 Task: Use LinkedIn's search filters to find people with the following criteria: 1st connections, located in Yushu, Qinghai, China, talking about #Analytics, working at Envestnet, with the title 'Marketing Communications', offering 'Content Strategy' services, studied at 'Maharishi Dayanand Saraswati University', and in the 'Electrical Equipment Manufacturing' industry.
Action: Mouse moved to (625, 95)
Screenshot: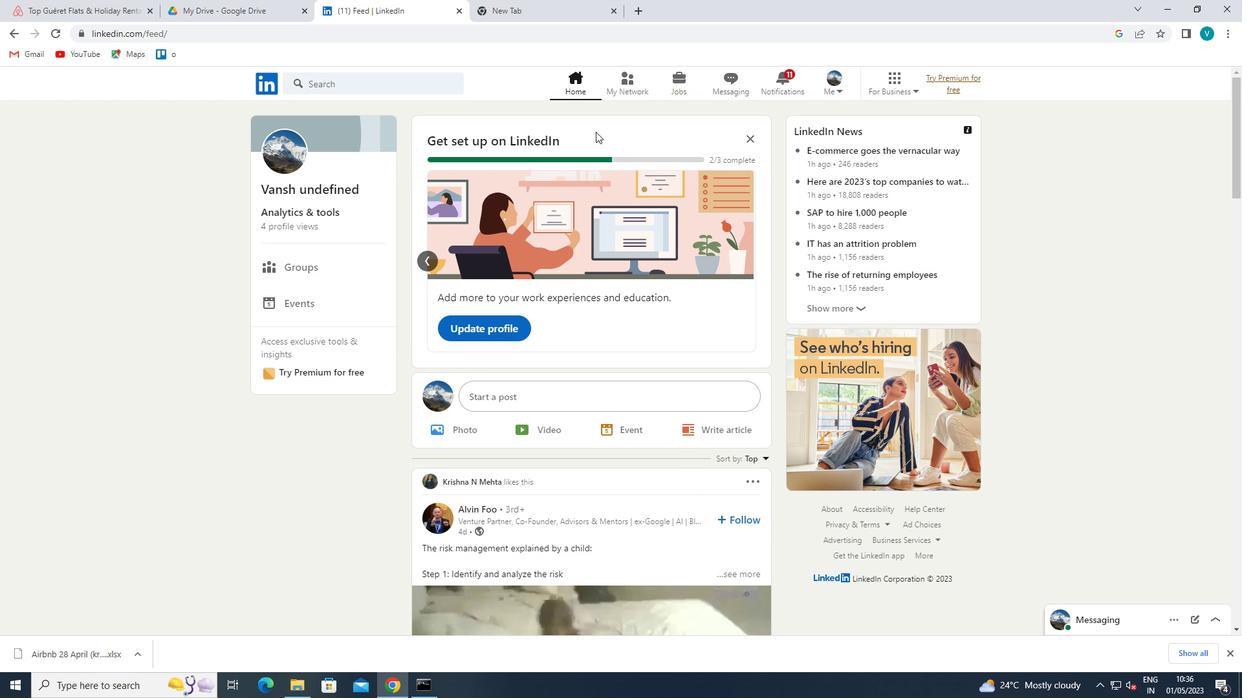
Action: Mouse pressed left at (625, 95)
Screenshot: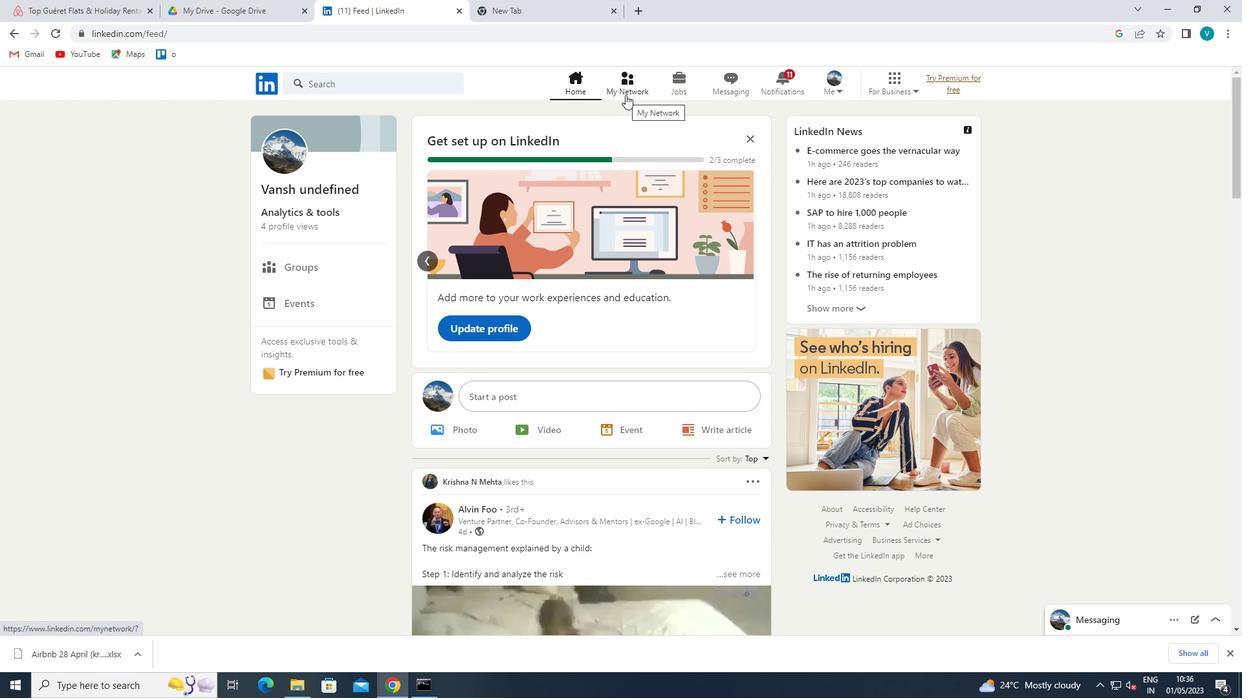 
Action: Mouse moved to (351, 151)
Screenshot: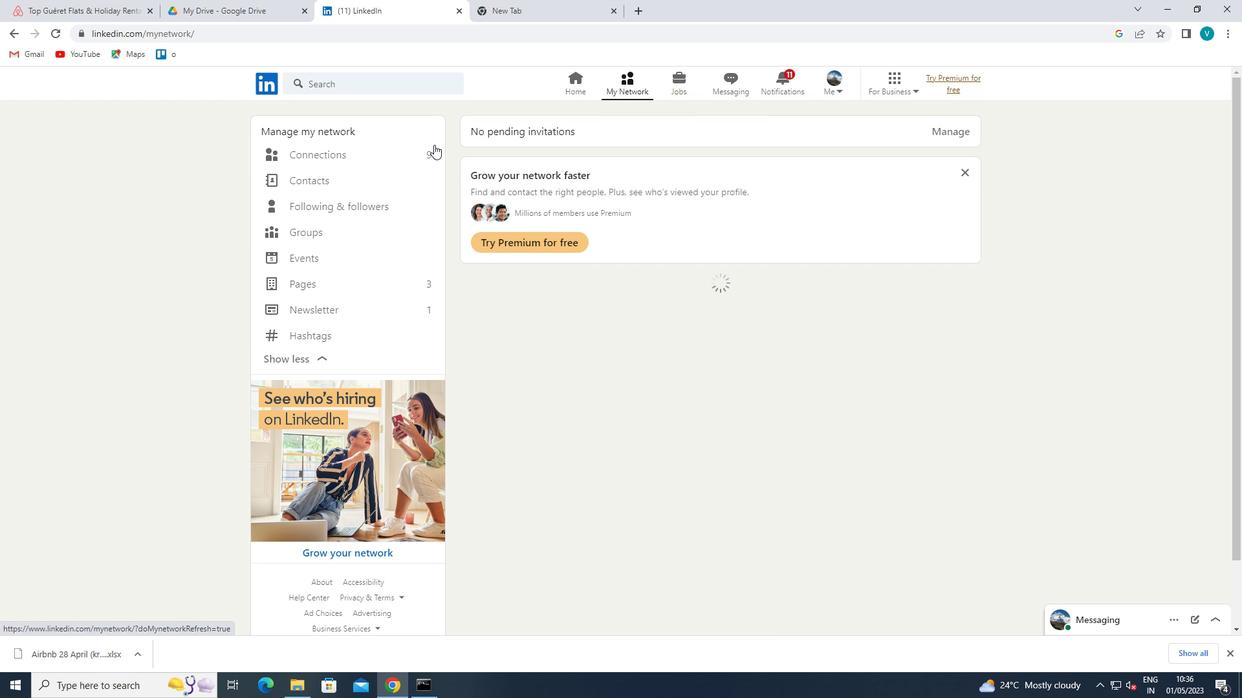 
Action: Mouse pressed left at (351, 151)
Screenshot: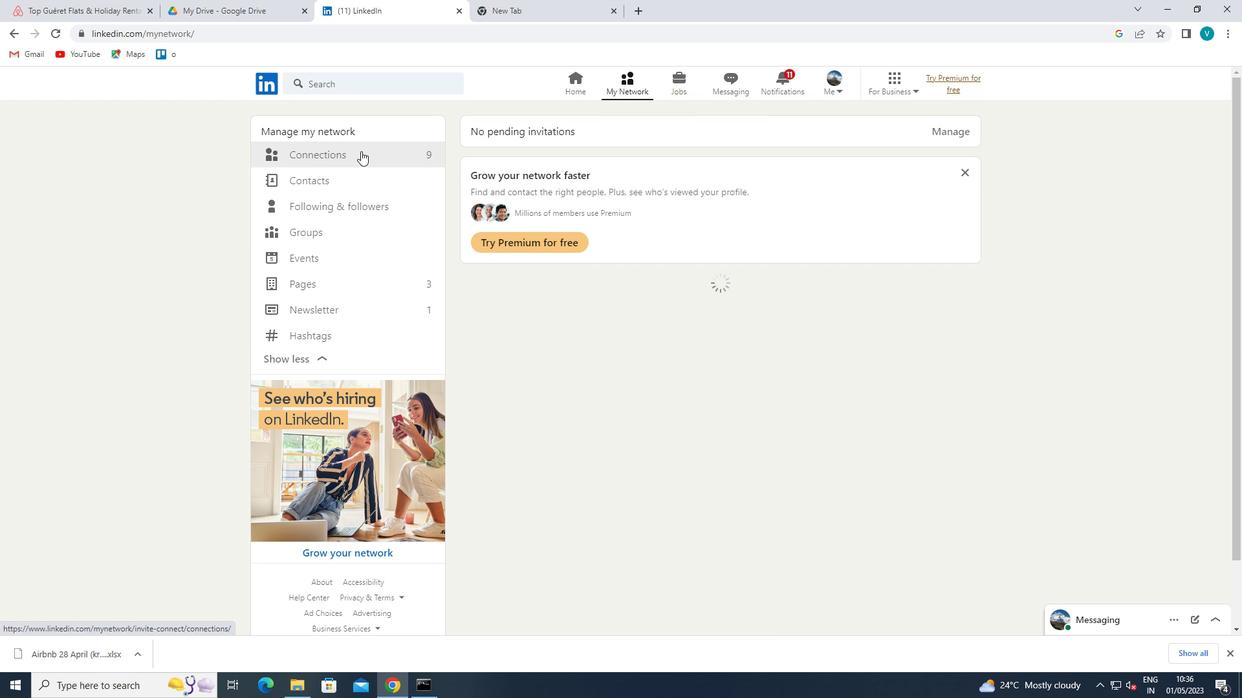 
Action: Mouse moved to (730, 161)
Screenshot: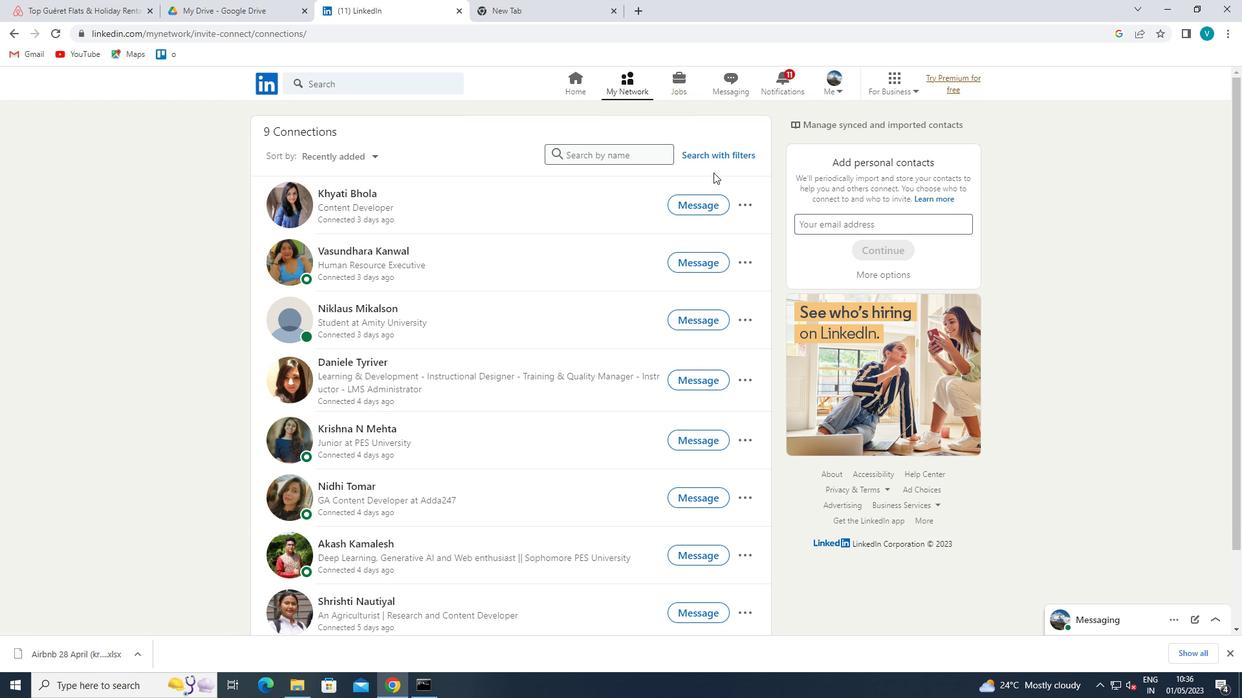 
Action: Mouse pressed left at (730, 161)
Screenshot: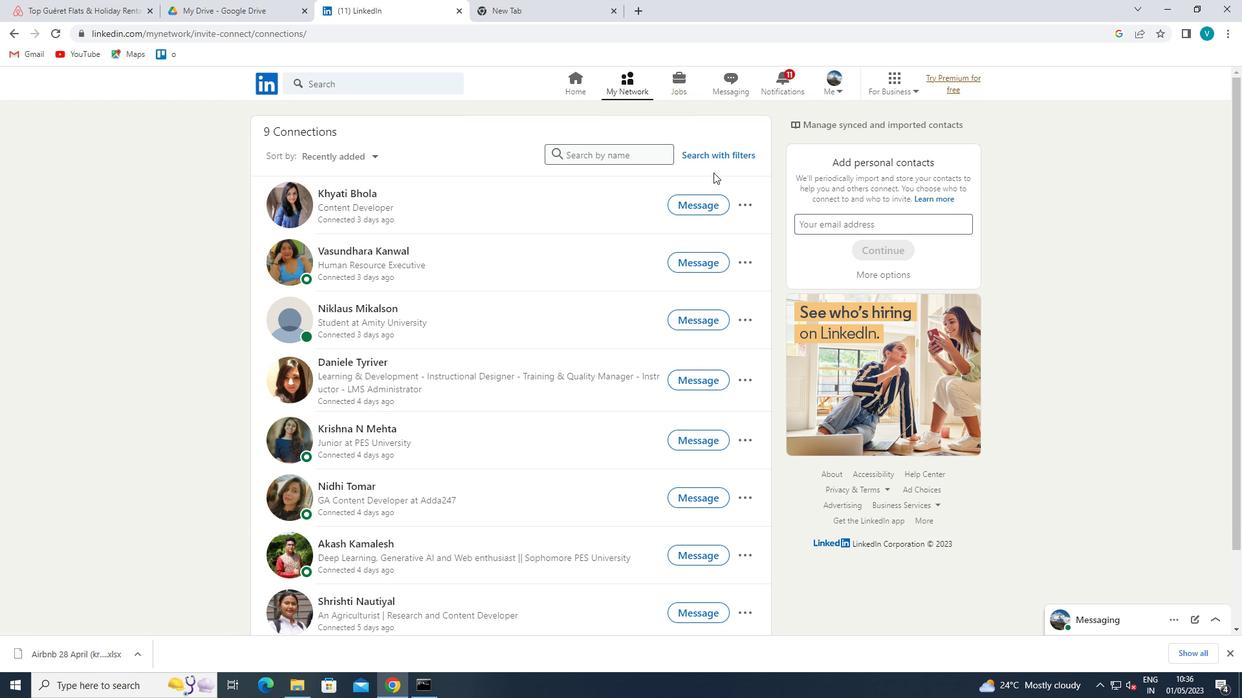 
Action: Mouse moved to (600, 115)
Screenshot: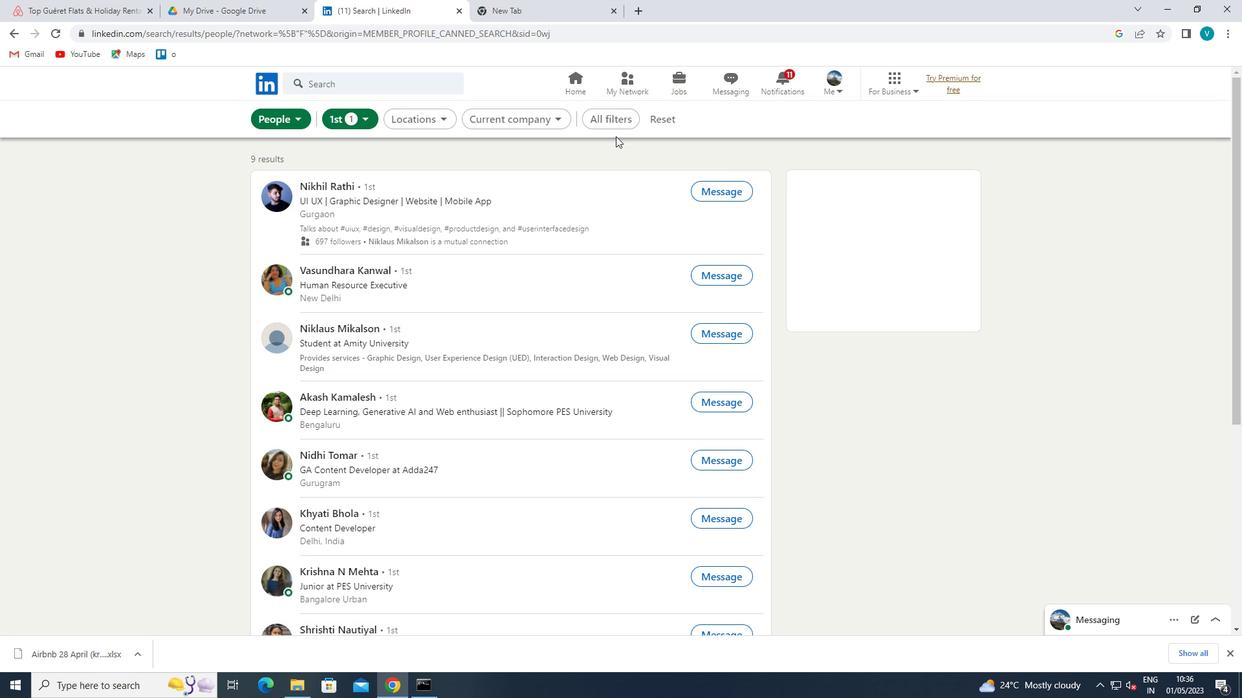 
Action: Mouse pressed left at (600, 115)
Screenshot: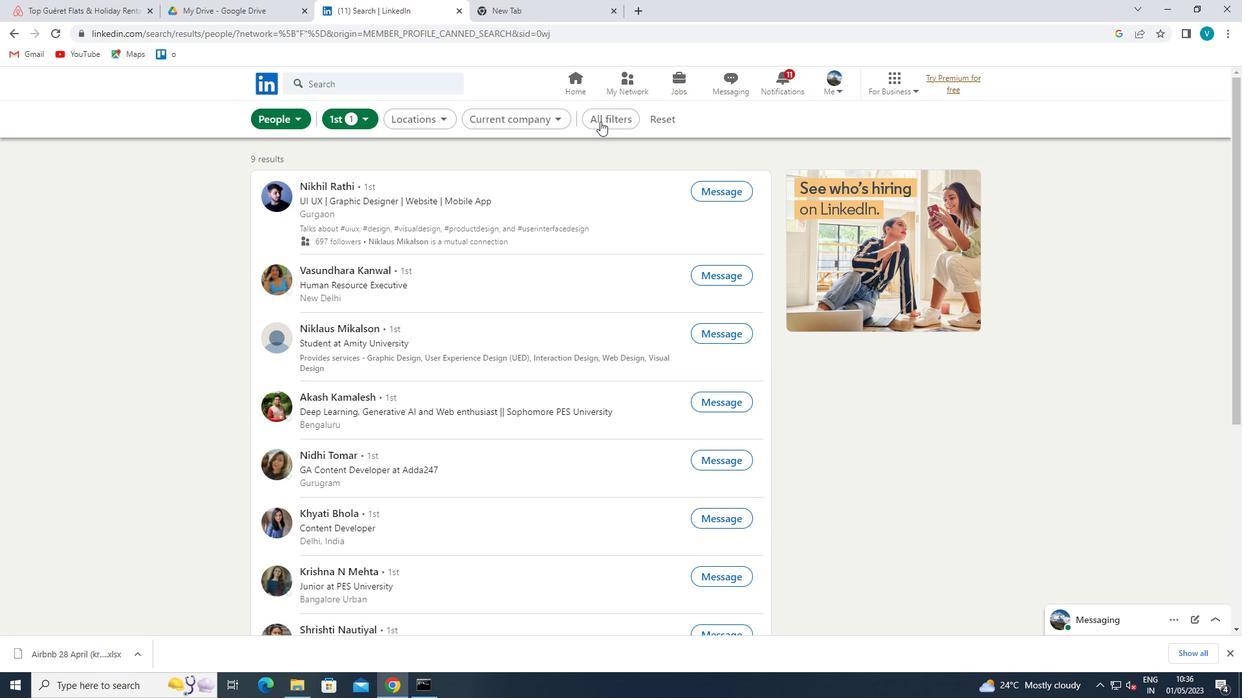 
Action: Mouse moved to (1085, 504)
Screenshot: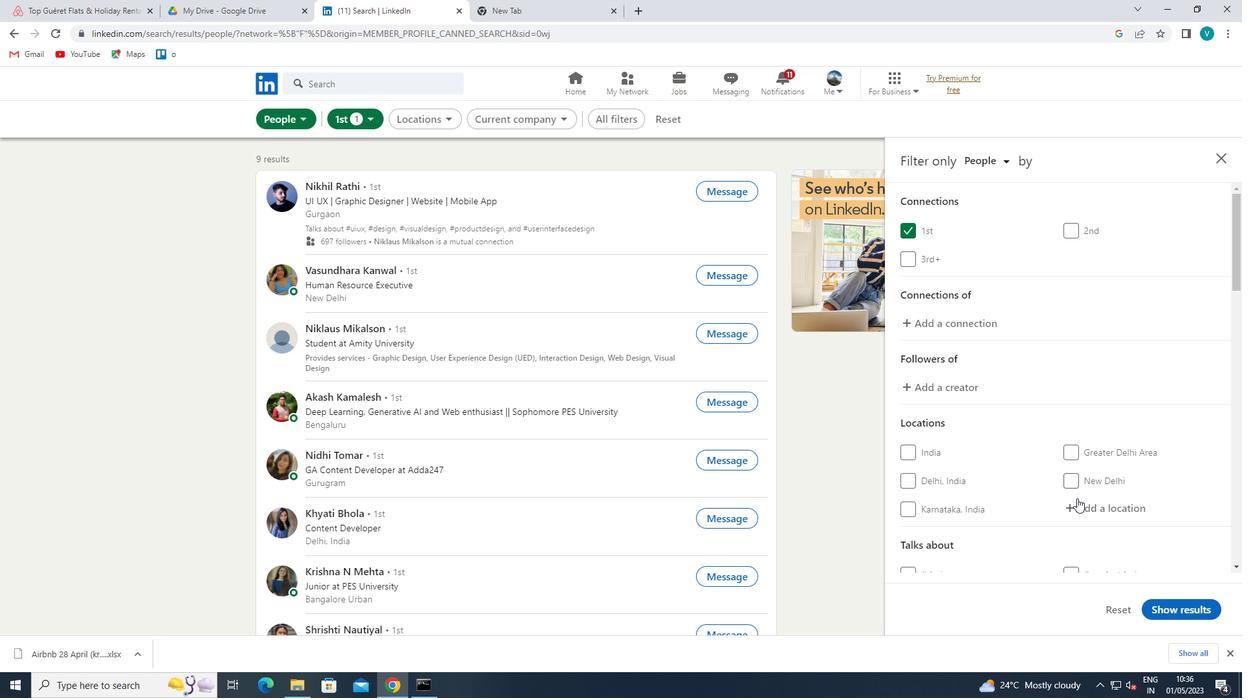 
Action: Mouse pressed left at (1085, 504)
Screenshot: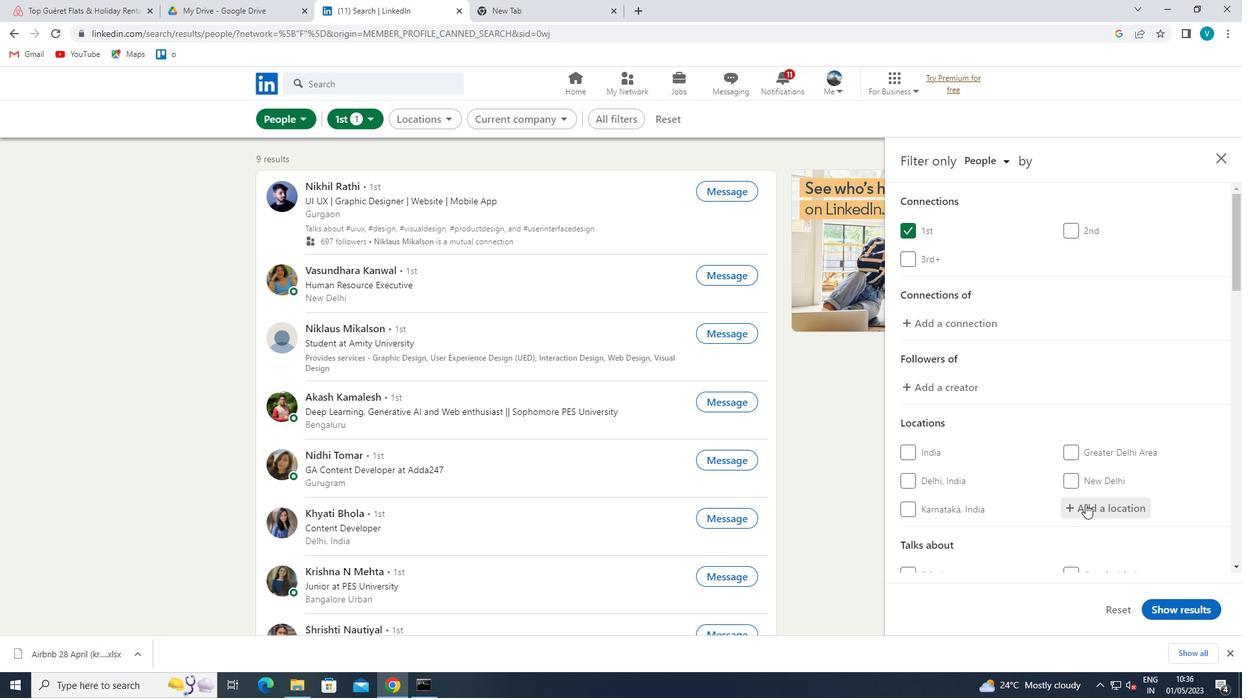 
Action: Mouse moved to (875, 446)
Screenshot: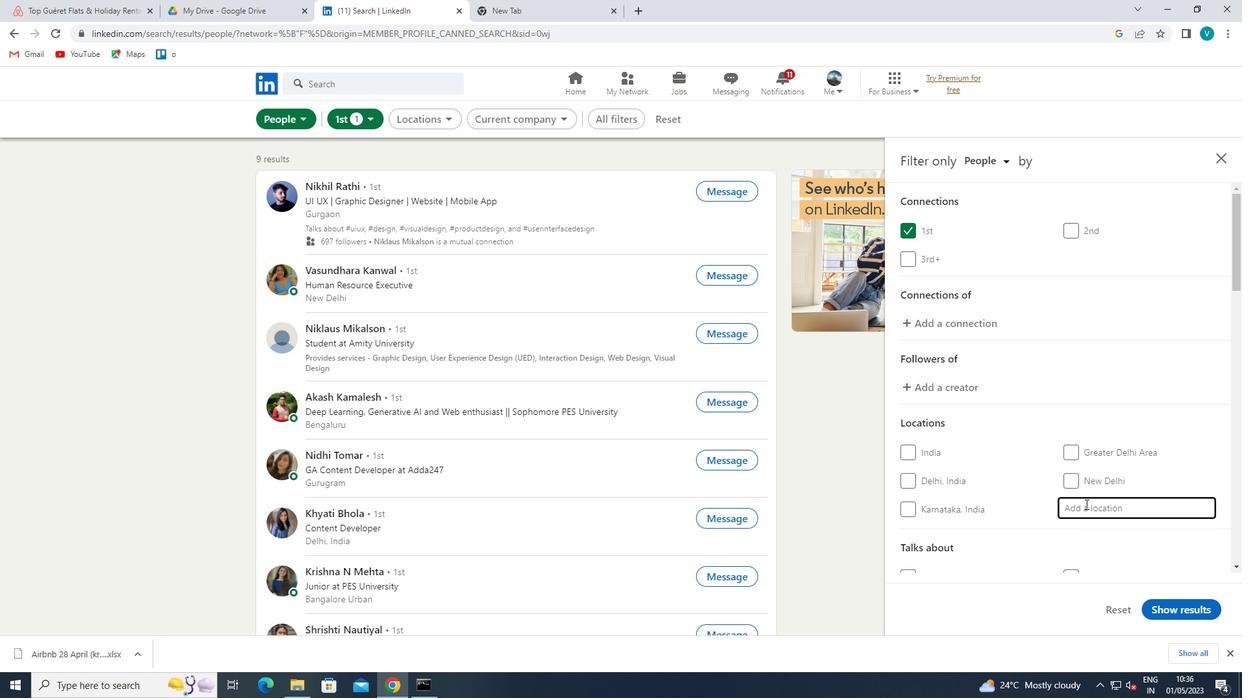 
Action: Key pressed <Key.shift>
Screenshot: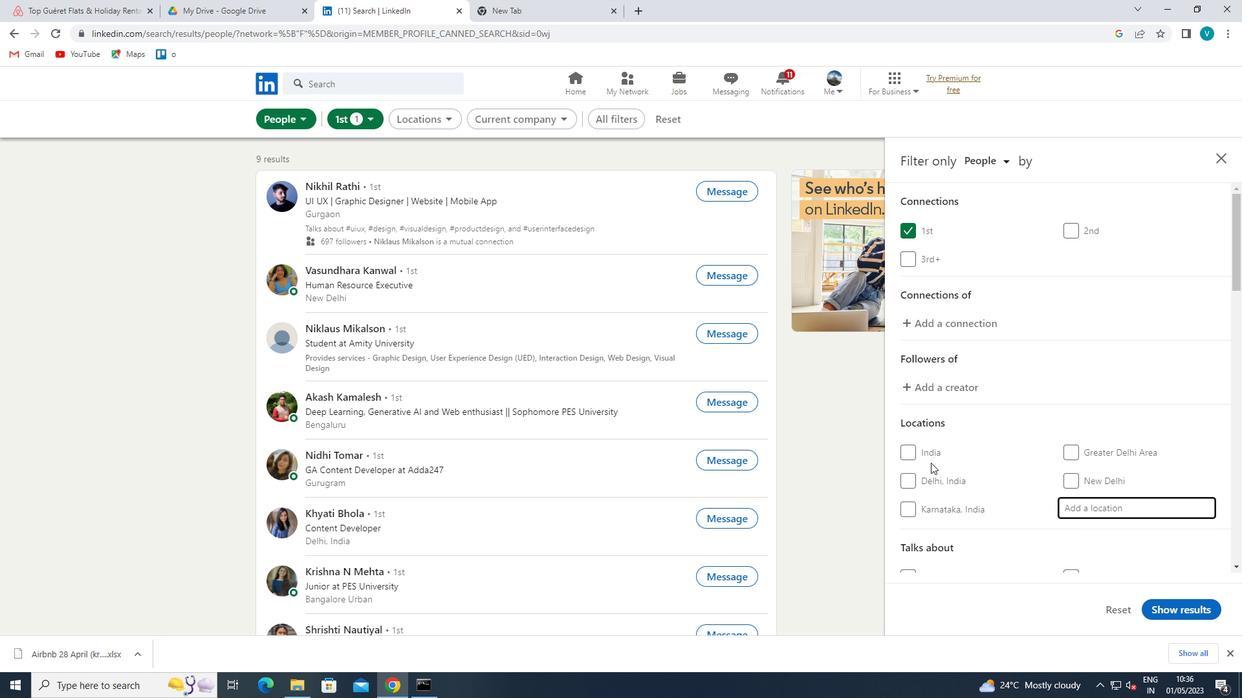 
Action: Mouse moved to (874, 446)
Screenshot: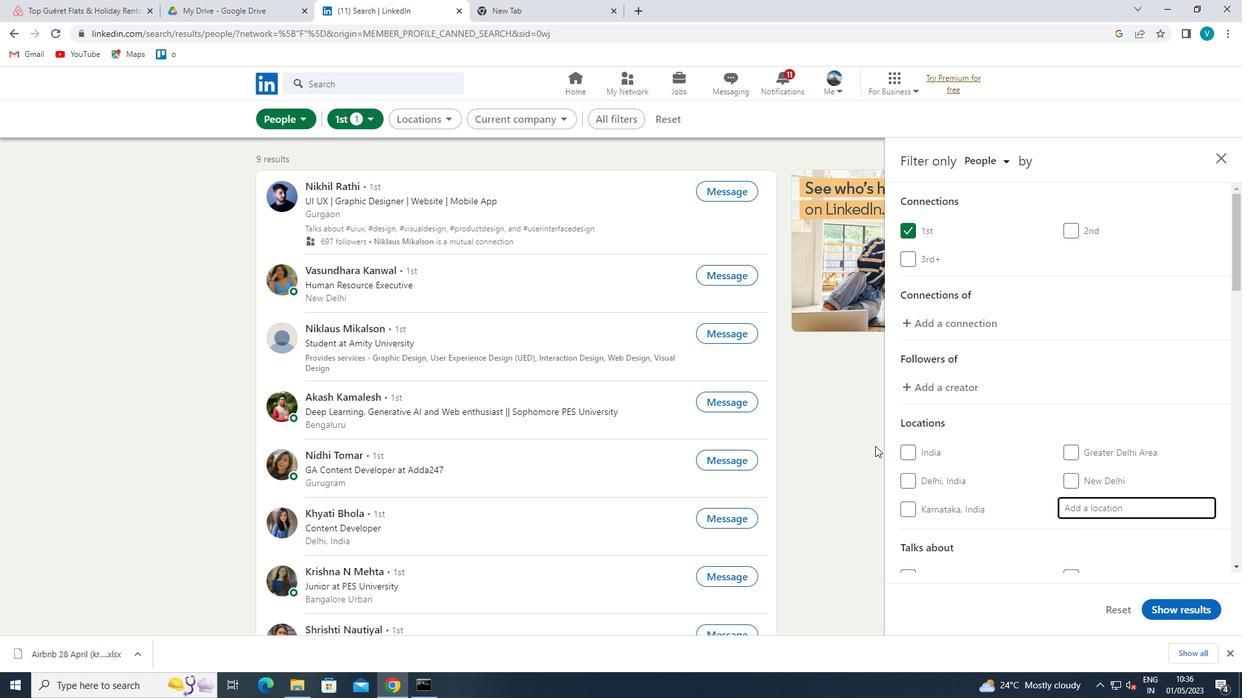 
Action: Key pressed YUI<Key.backspace>SHU
Screenshot: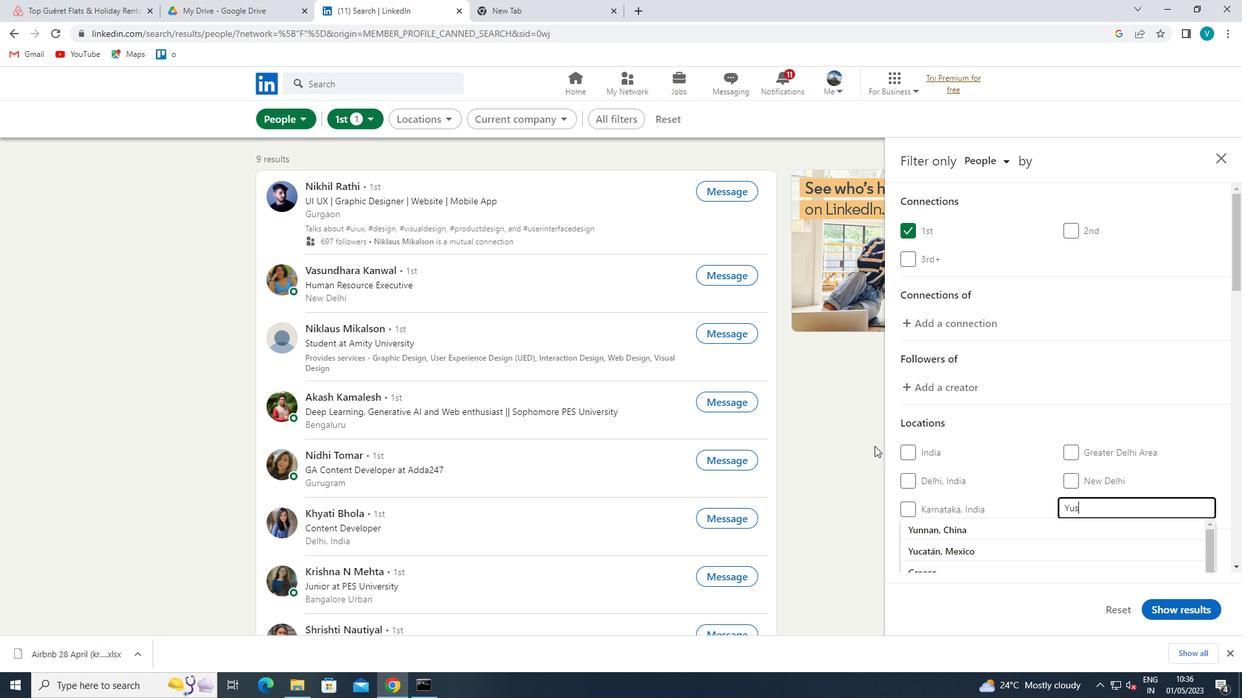 
Action: Mouse moved to (949, 524)
Screenshot: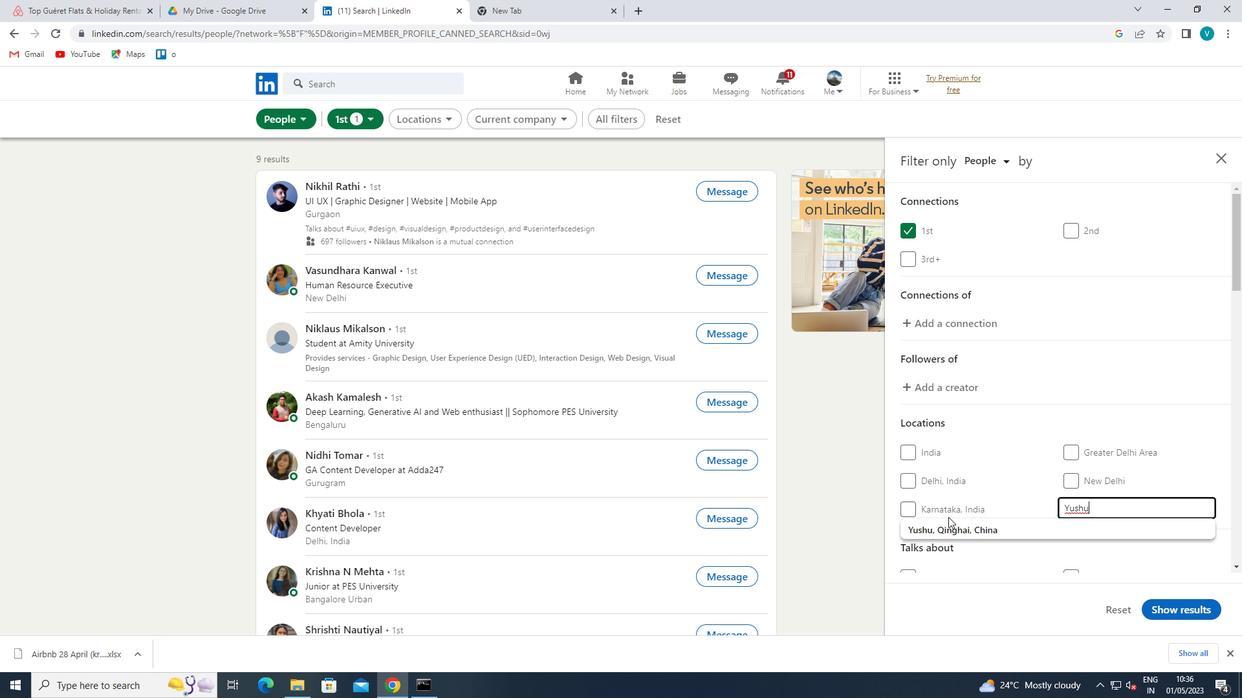 
Action: Mouse pressed left at (949, 524)
Screenshot: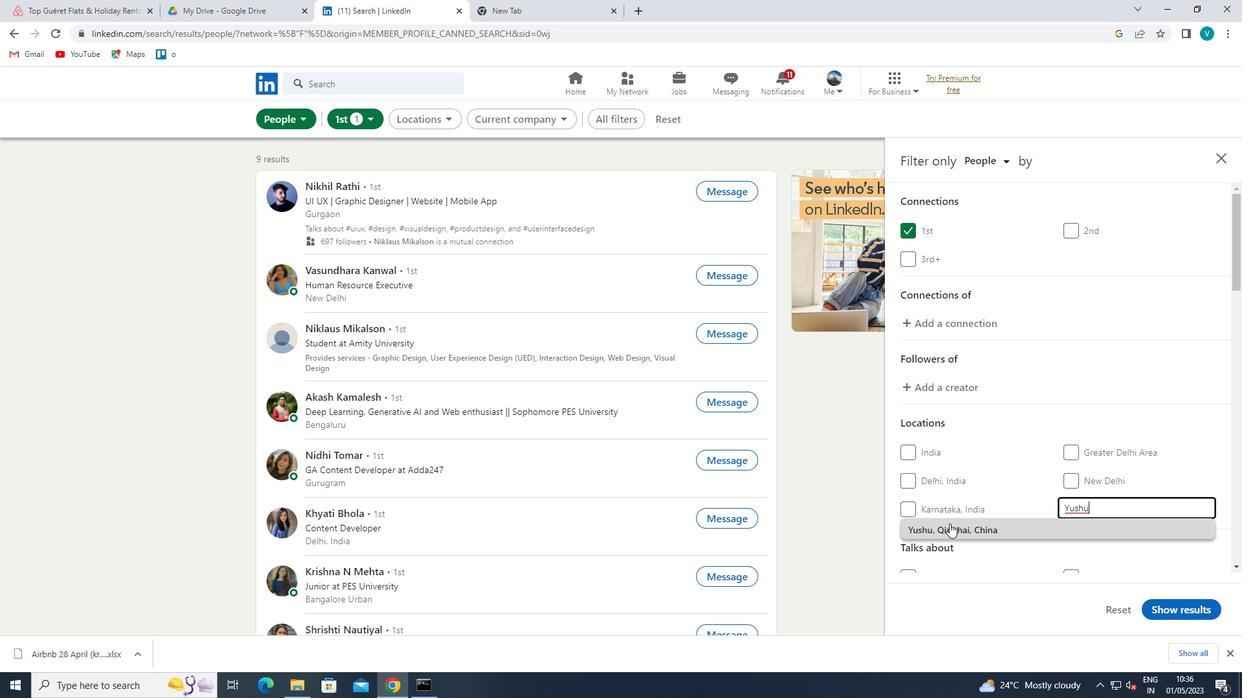 
Action: Mouse moved to (980, 430)
Screenshot: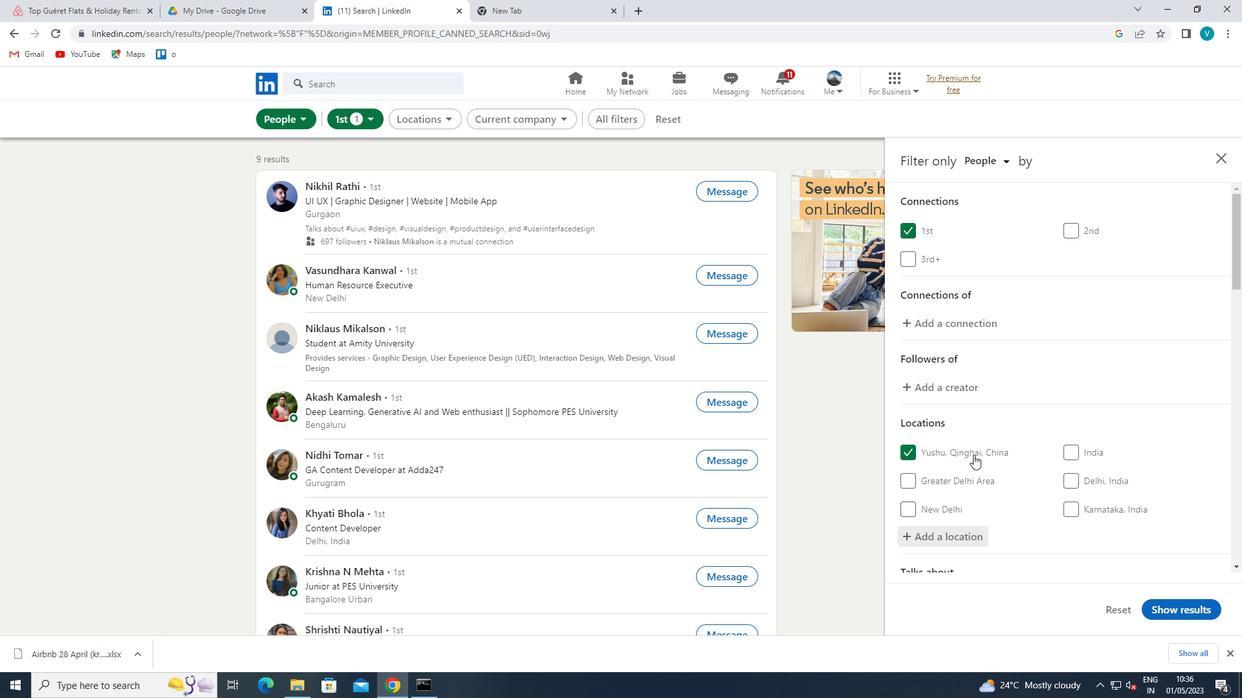 
Action: Mouse scrolled (980, 430) with delta (0, 0)
Screenshot: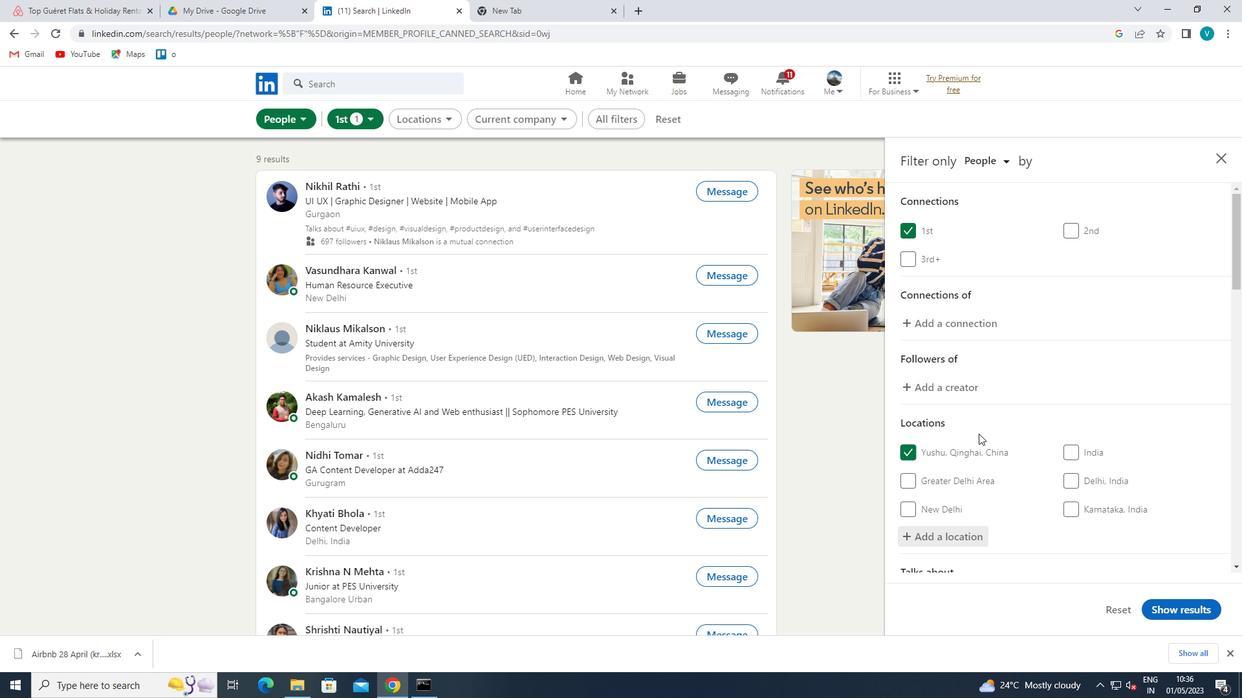 
Action: Mouse scrolled (980, 430) with delta (0, 0)
Screenshot: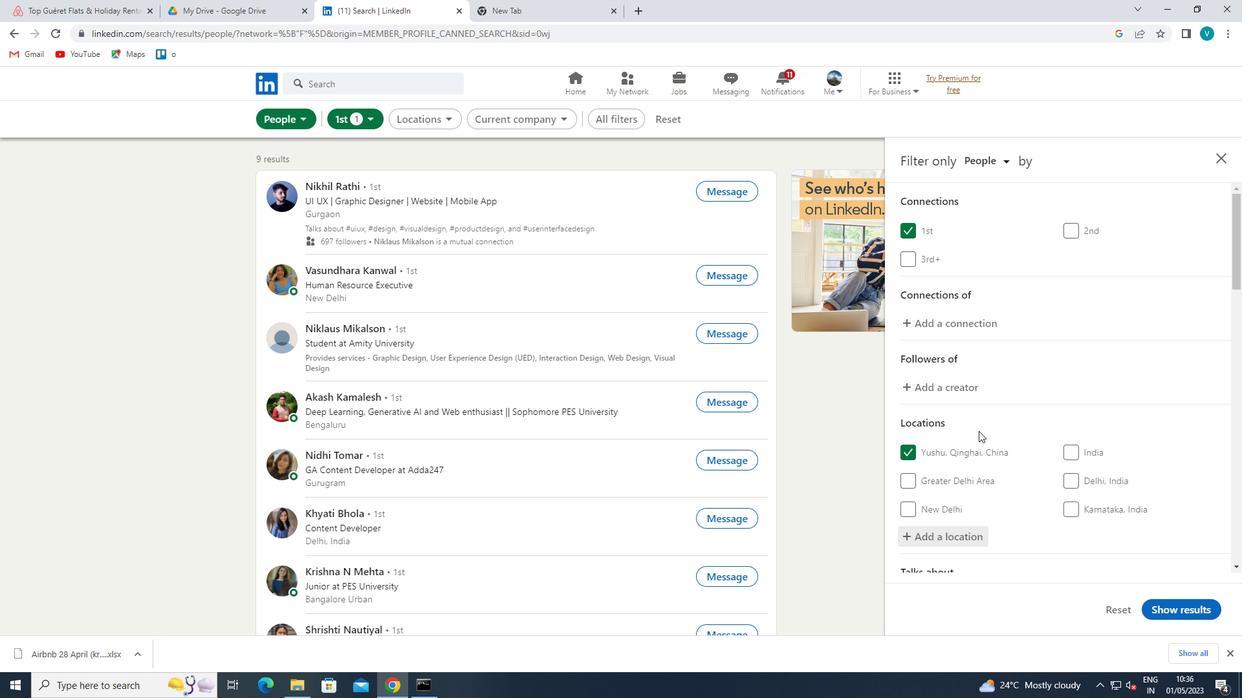 
Action: Mouse moved to (1084, 529)
Screenshot: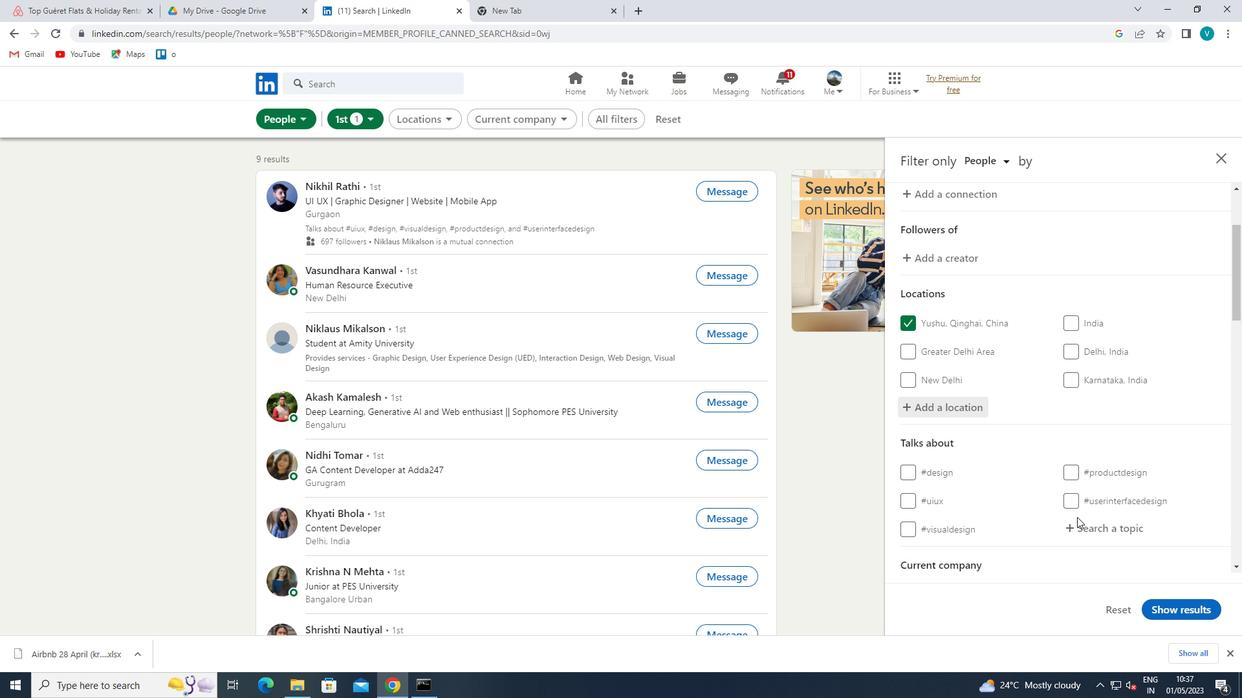 
Action: Mouse pressed left at (1084, 529)
Screenshot: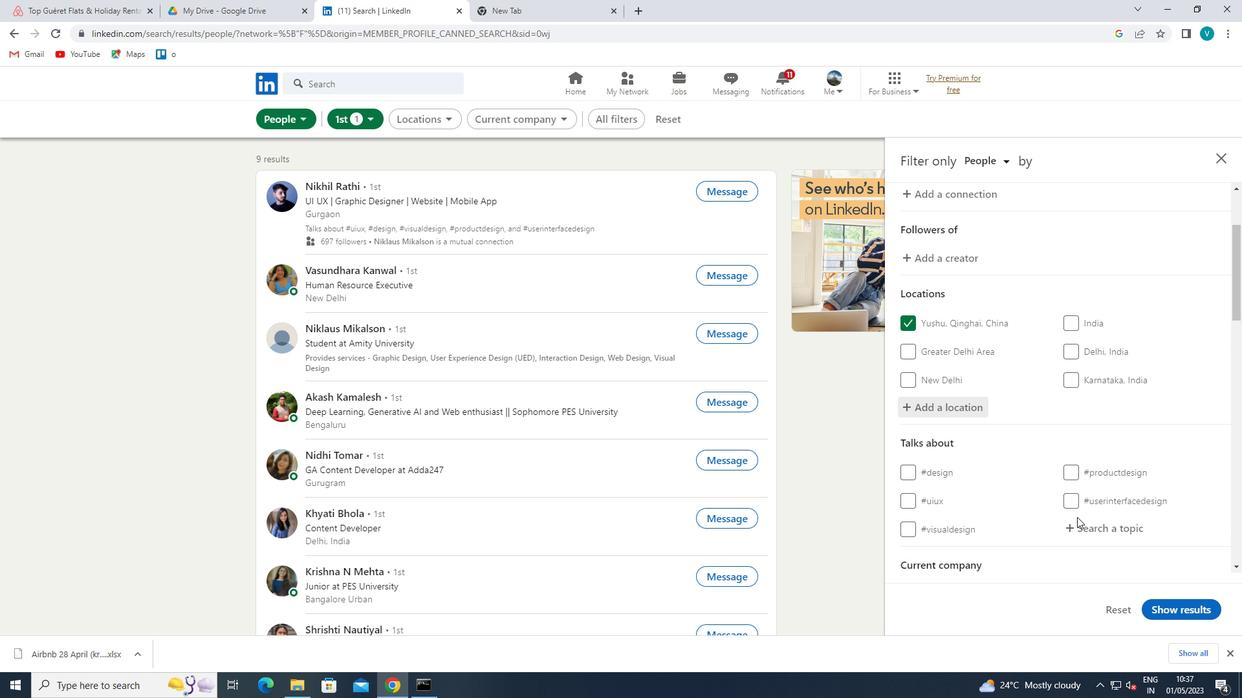 
Action: Mouse moved to (1021, 514)
Screenshot: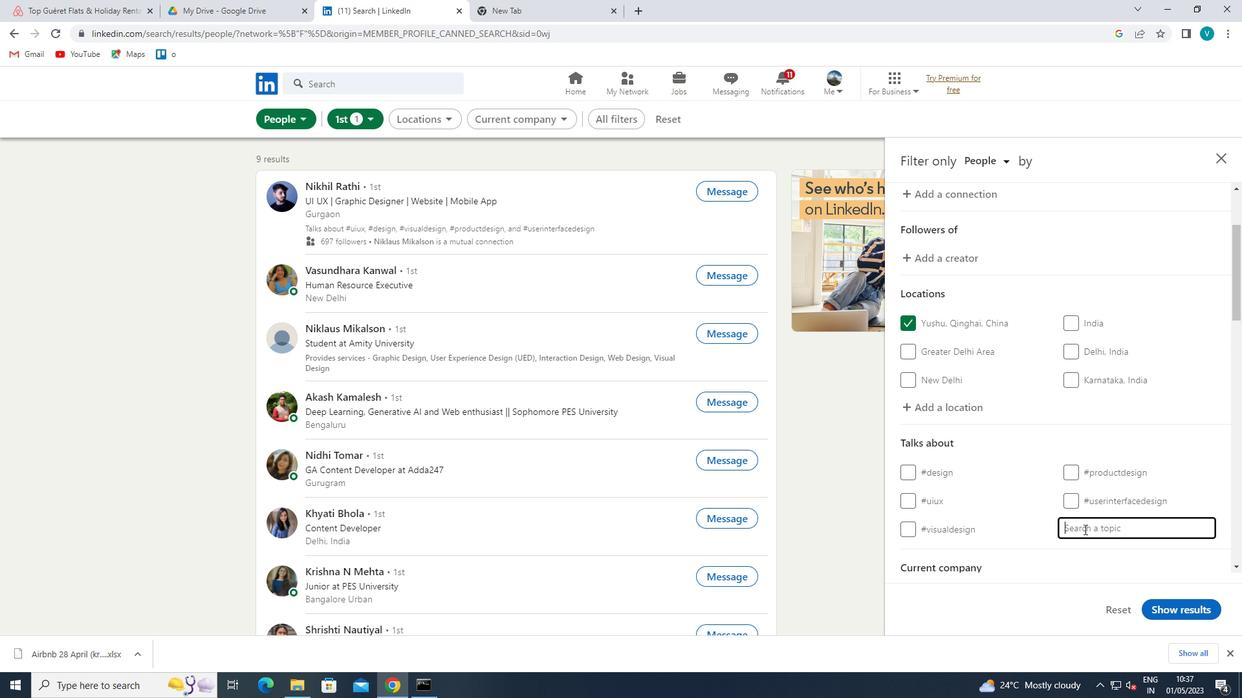 
Action: Key pressed <Key.shift>#<Key.shift>ANALYTICS
Screenshot: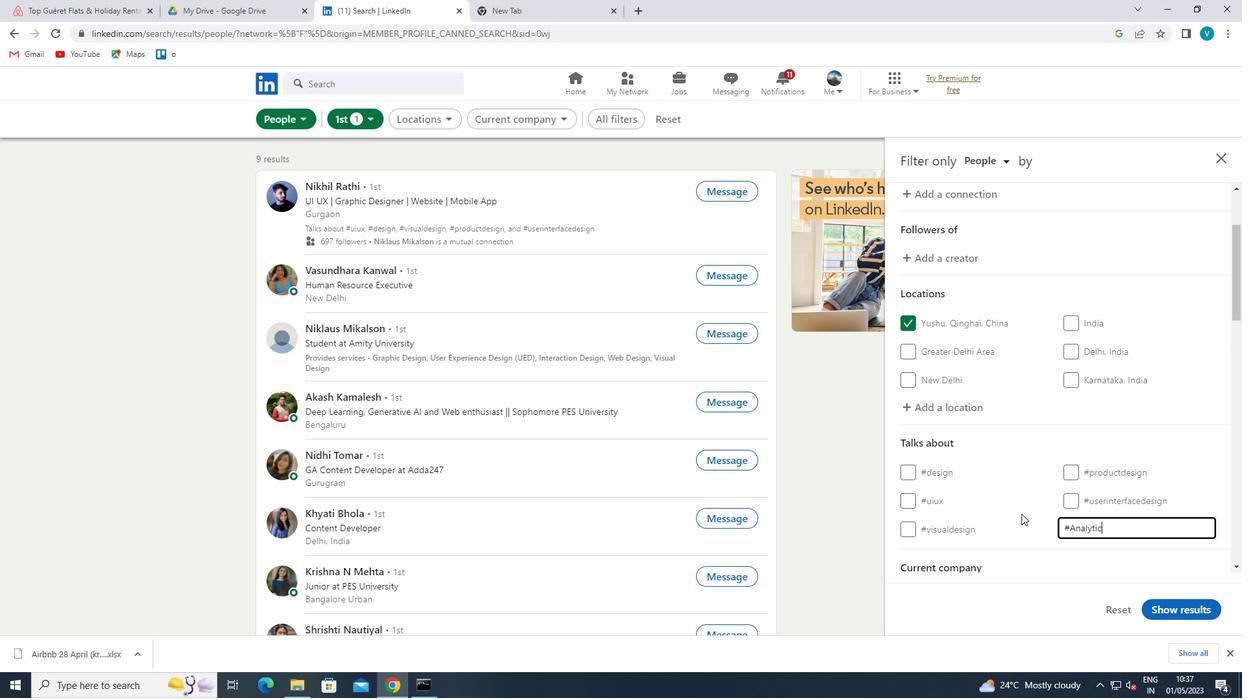 
Action: Mouse moved to (1021, 513)
Screenshot: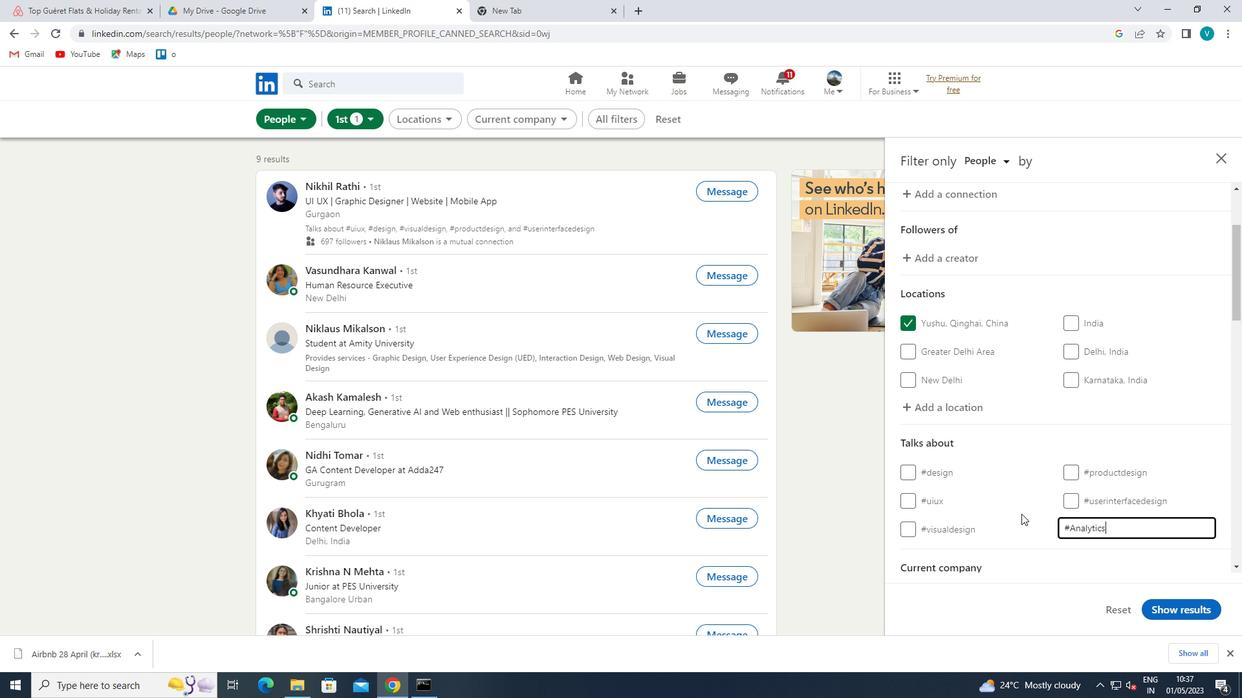 
Action: Mouse pressed left at (1021, 513)
Screenshot: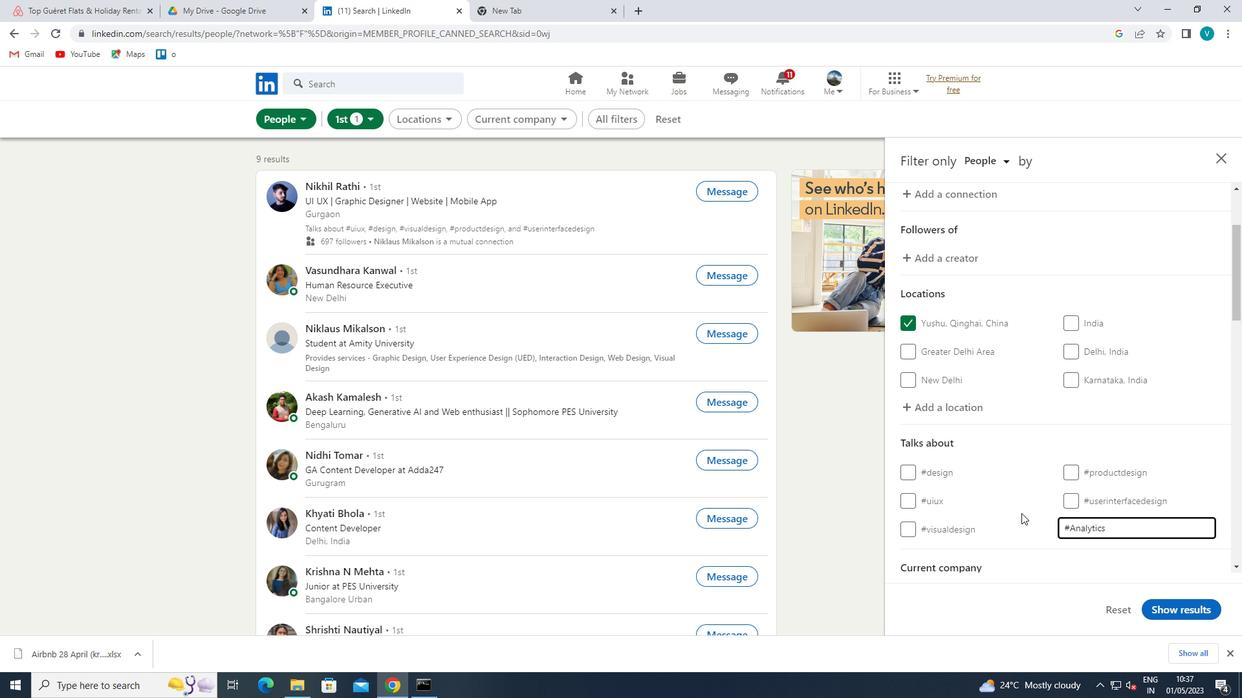 
Action: Mouse scrolled (1021, 513) with delta (0, 0)
Screenshot: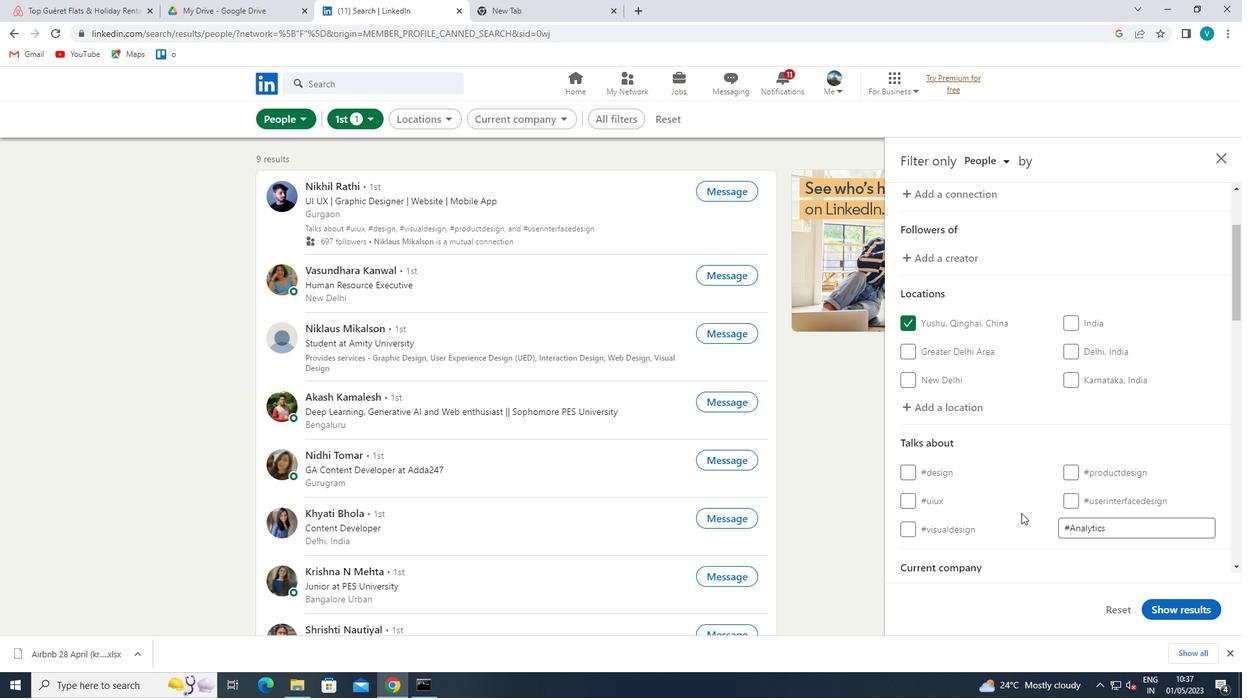 
Action: Mouse scrolled (1021, 513) with delta (0, 0)
Screenshot: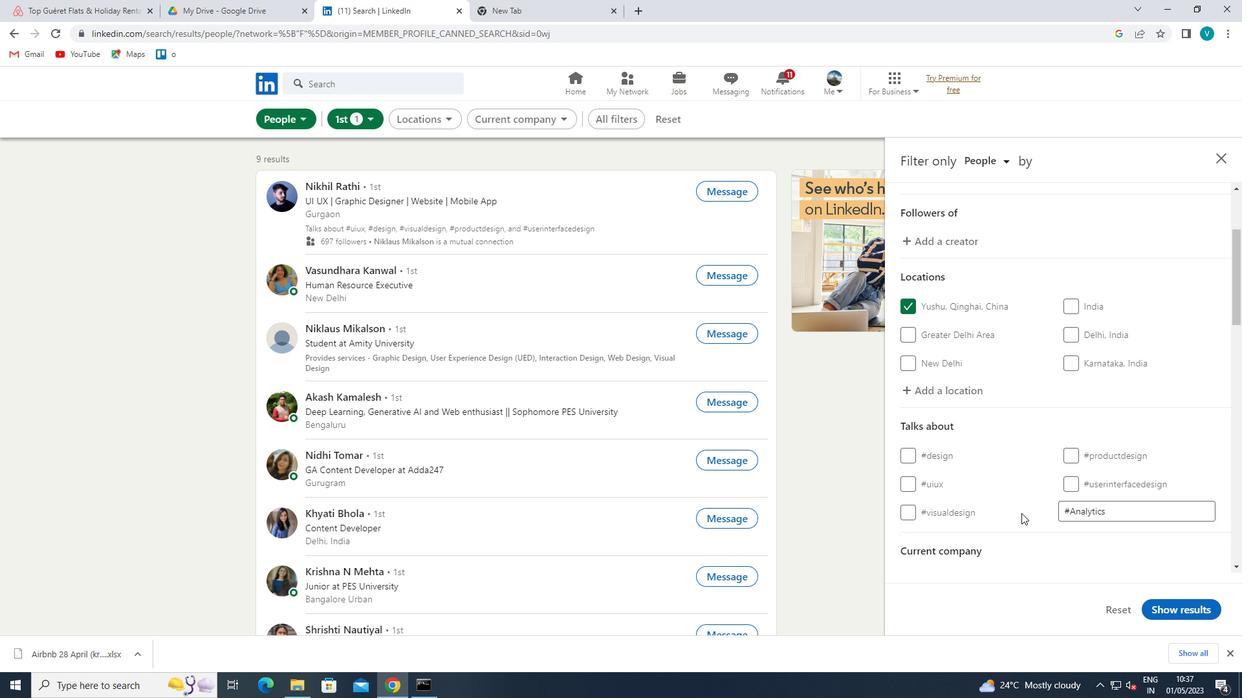 
Action: Mouse scrolled (1021, 513) with delta (0, 0)
Screenshot: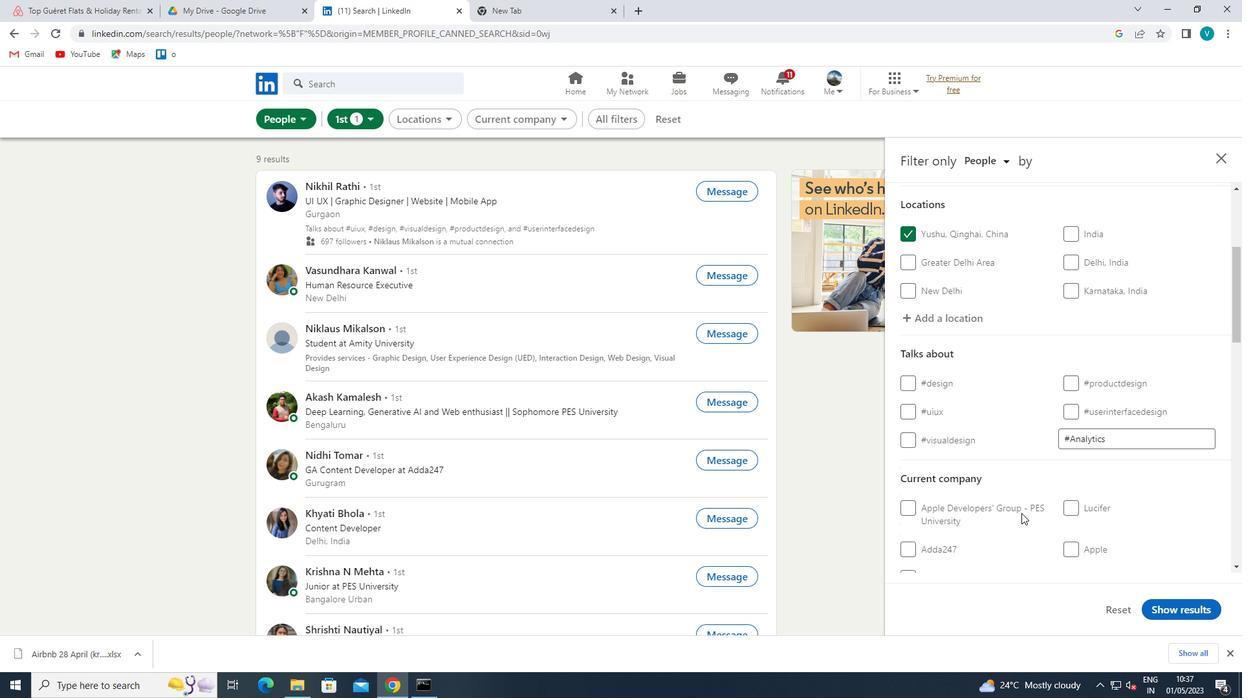 
Action: Mouse moved to (1091, 472)
Screenshot: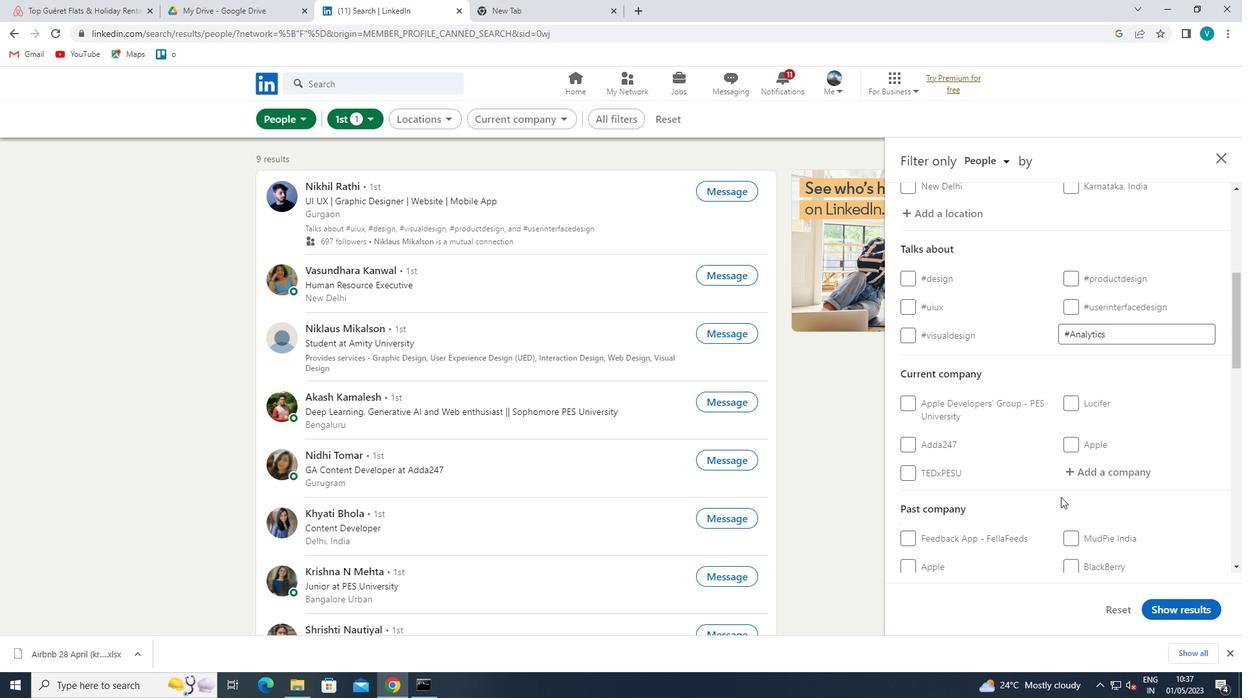 
Action: Mouse pressed left at (1091, 472)
Screenshot: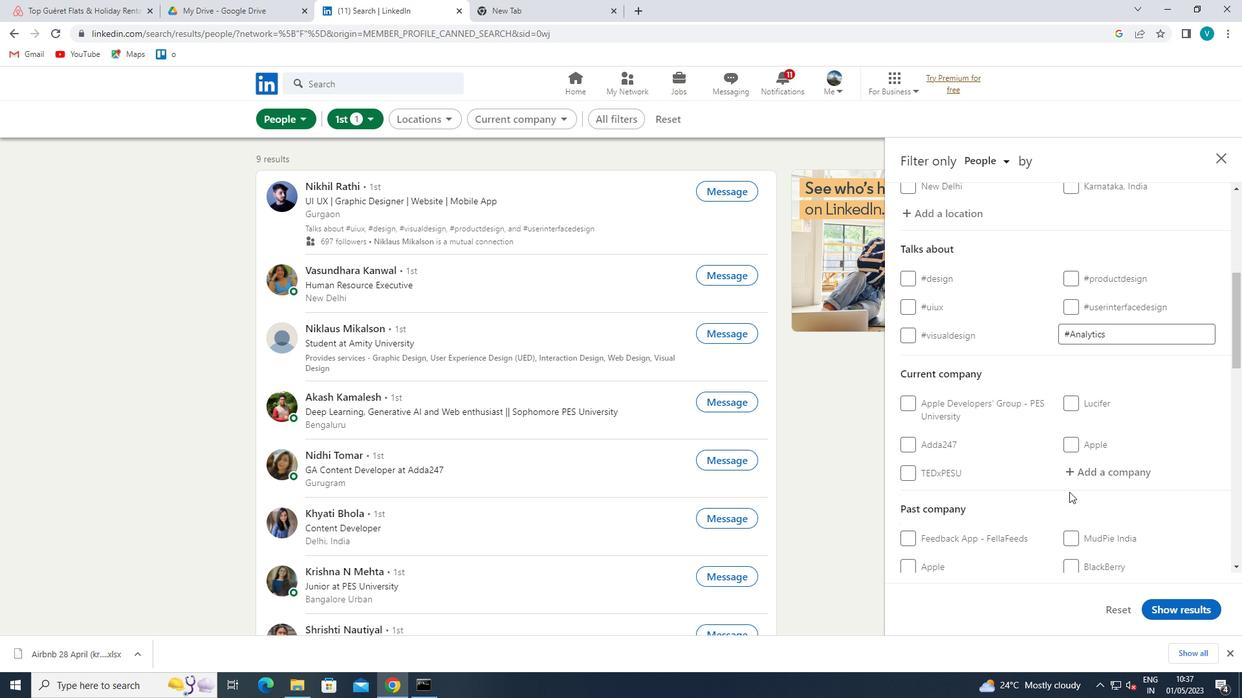
Action: Mouse moved to (993, 441)
Screenshot: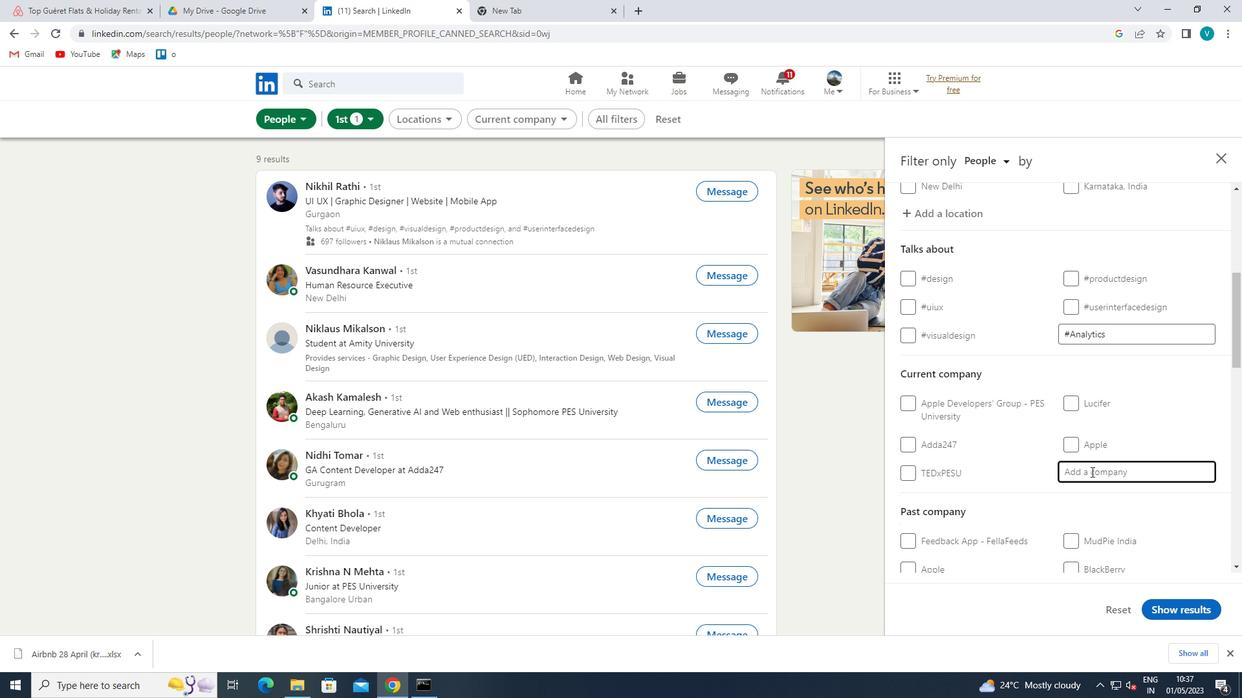 
Action: Key pressed <Key.shift>
Screenshot: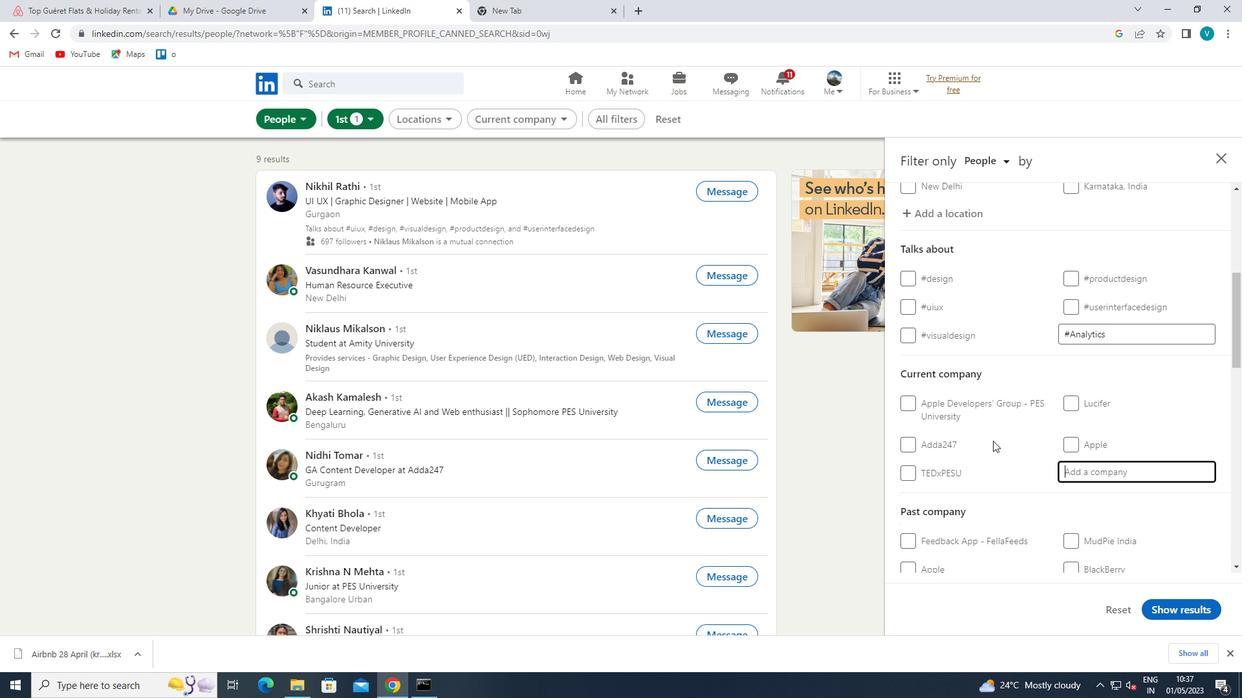
Action: Mouse moved to (993, 441)
Screenshot: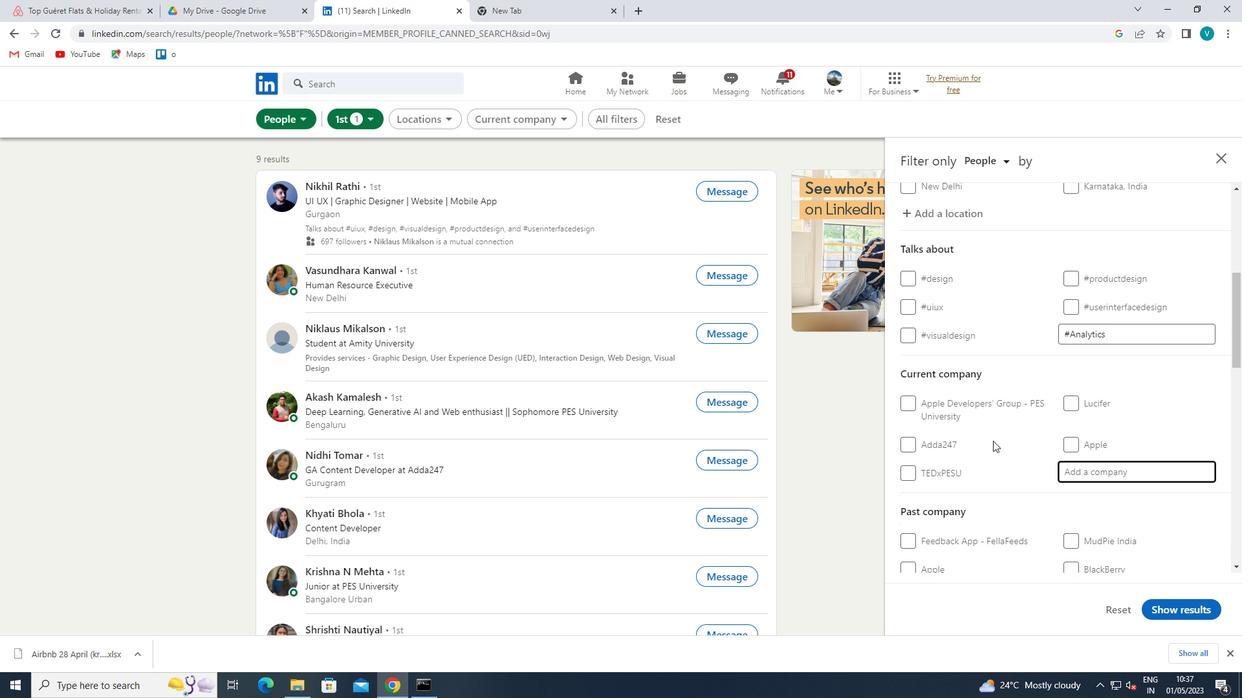 
Action: Key pressed EV<Key.backspace>NVESTNET
Screenshot: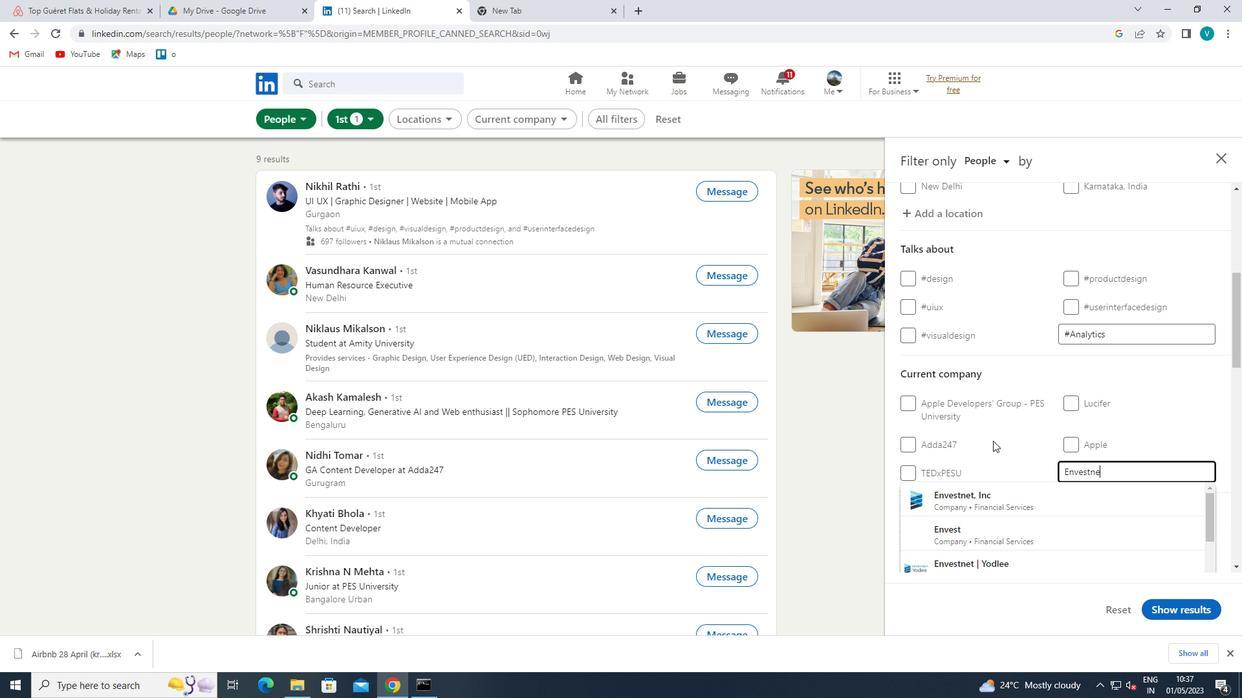 
Action: Mouse moved to (1023, 560)
Screenshot: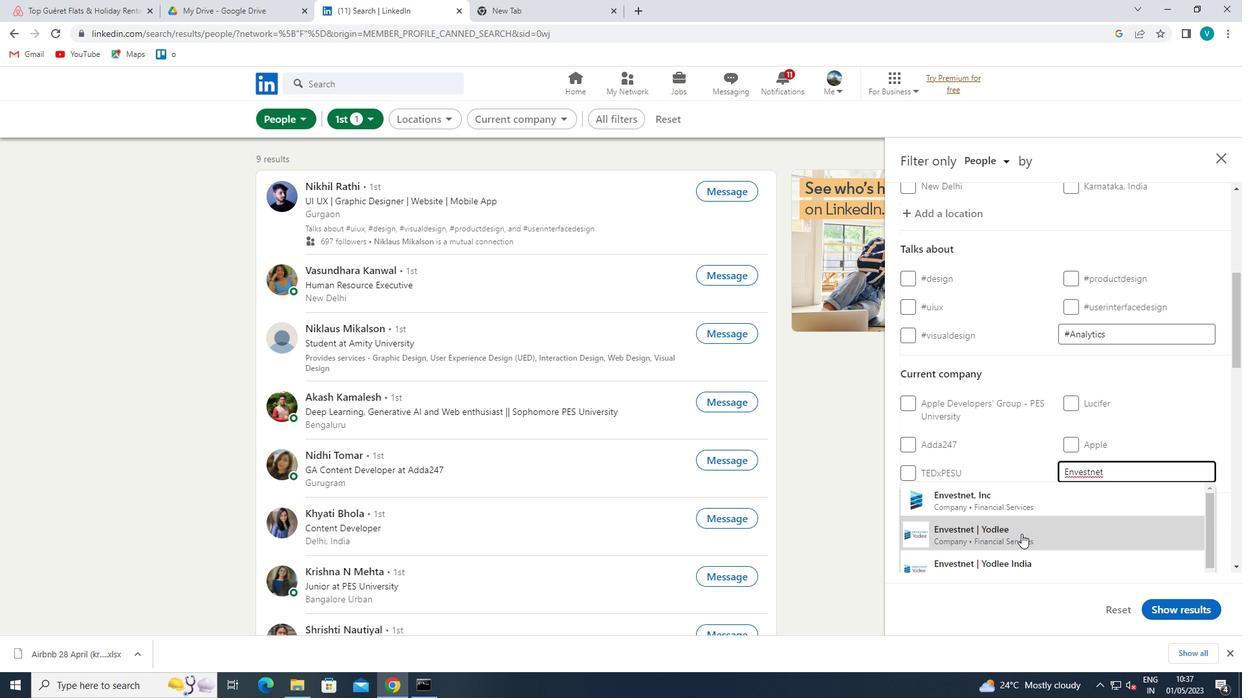 
Action: Mouse pressed left at (1023, 560)
Screenshot: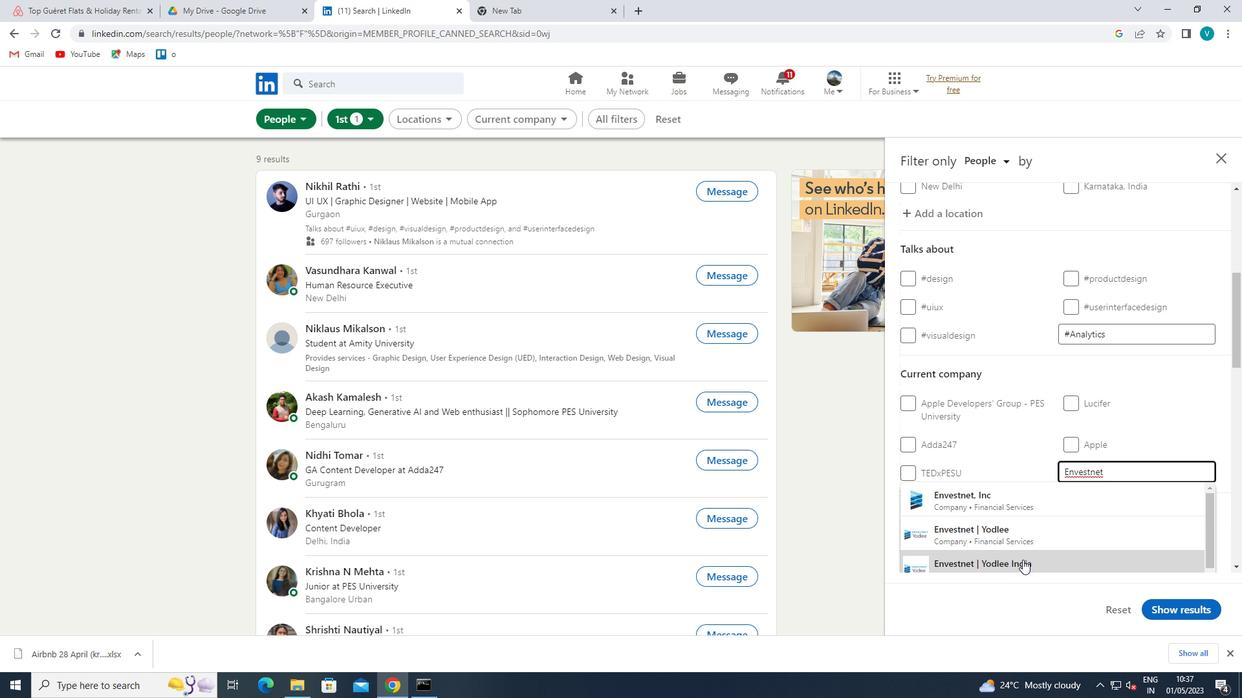 
Action: Mouse moved to (1025, 477)
Screenshot: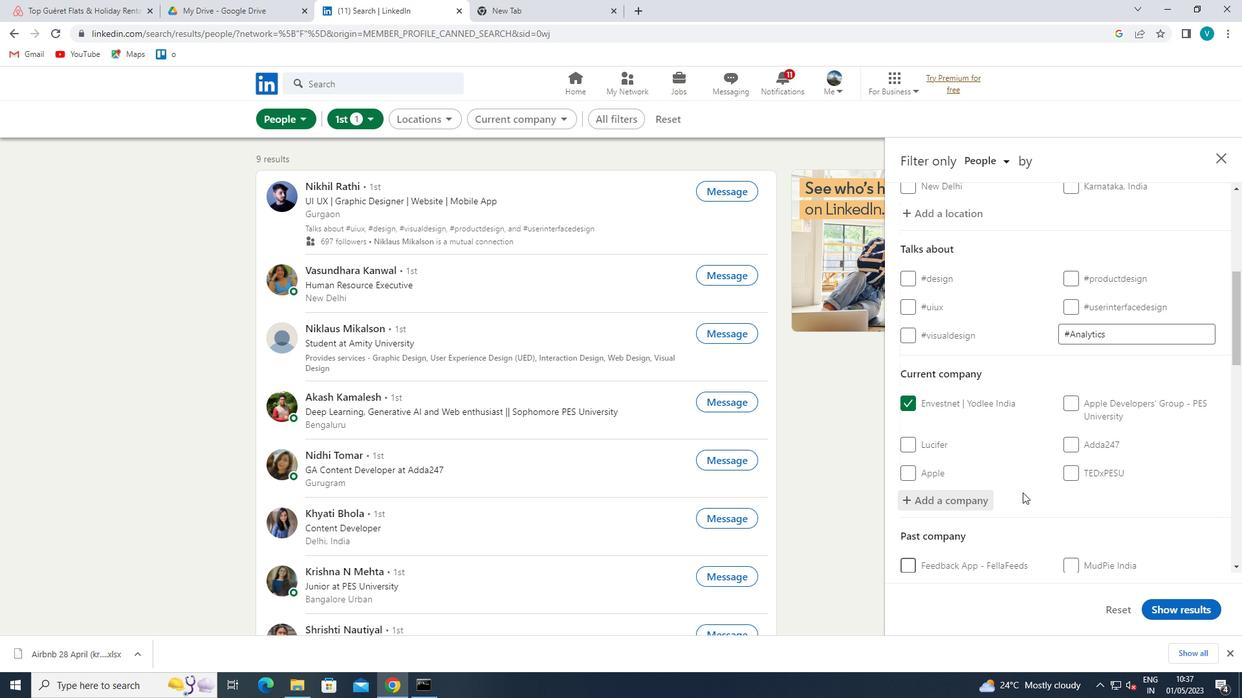 
Action: Mouse scrolled (1025, 476) with delta (0, 0)
Screenshot: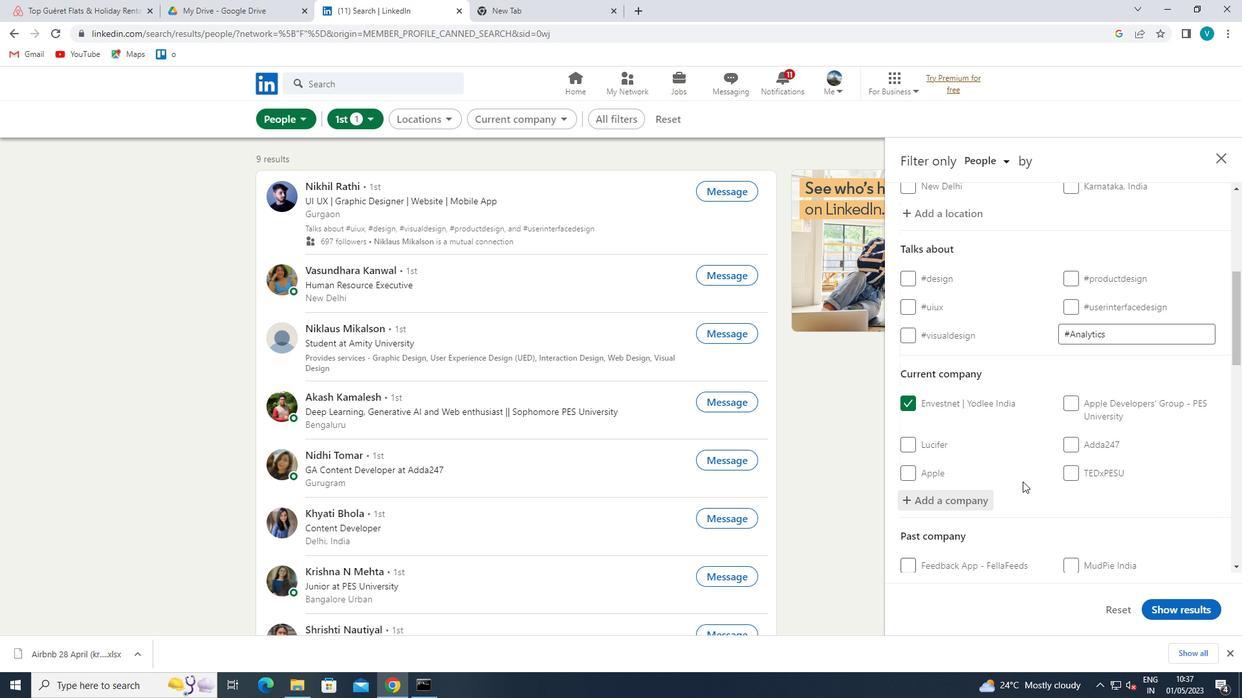 
Action: Mouse scrolled (1025, 476) with delta (0, 0)
Screenshot: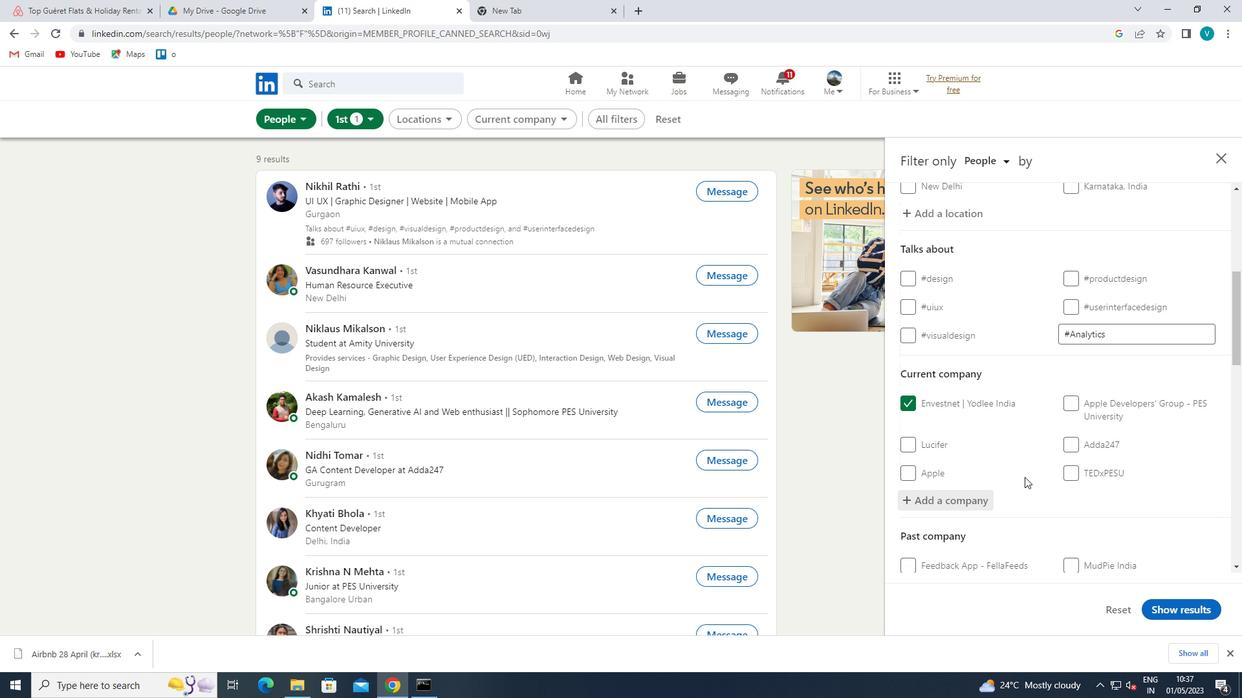
Action: Mouse scrolled (1025, 476) with delta (0, 0)
Screenshot: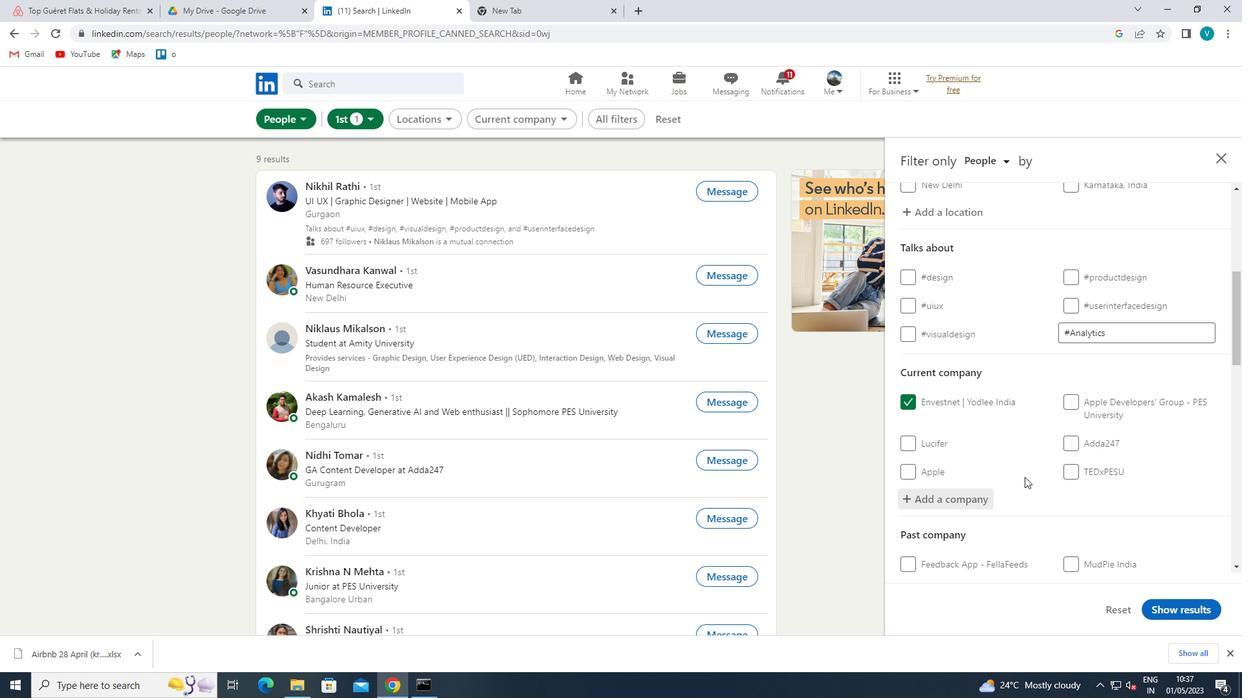 
Action: Mouse scrolled (1025, 476) with delta (0, 0)
Screenshot: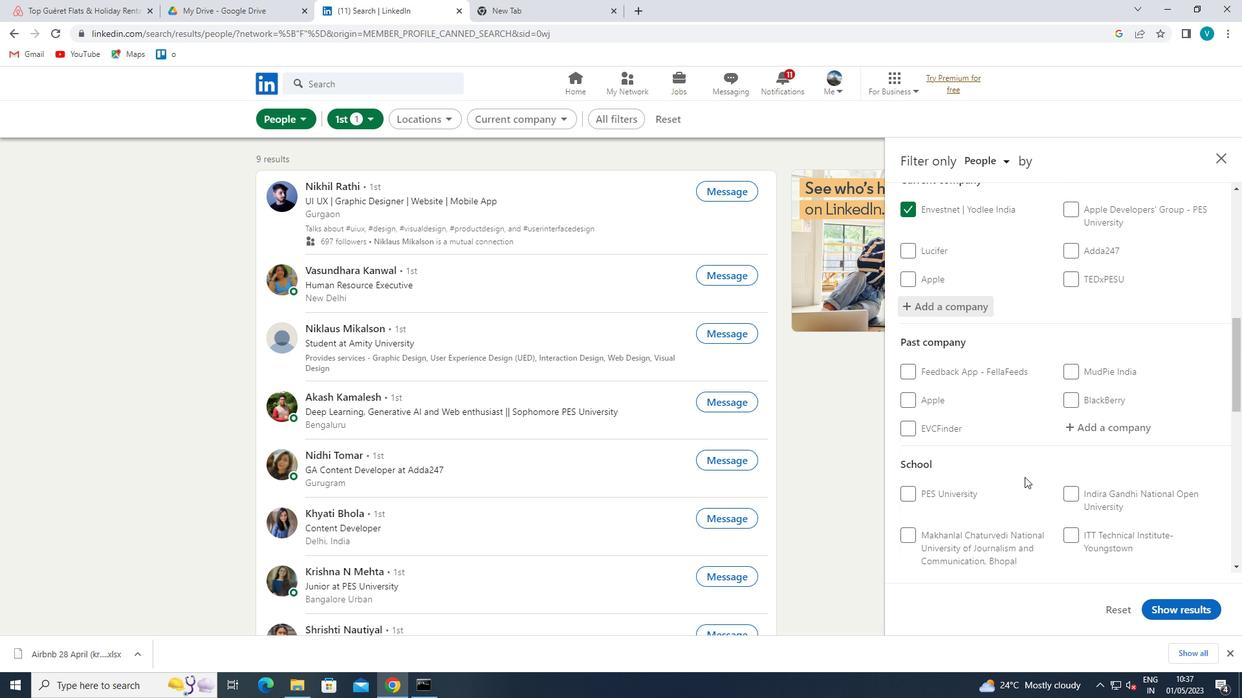 
Action: Mouse moved to (1099, 524)
Screenshot: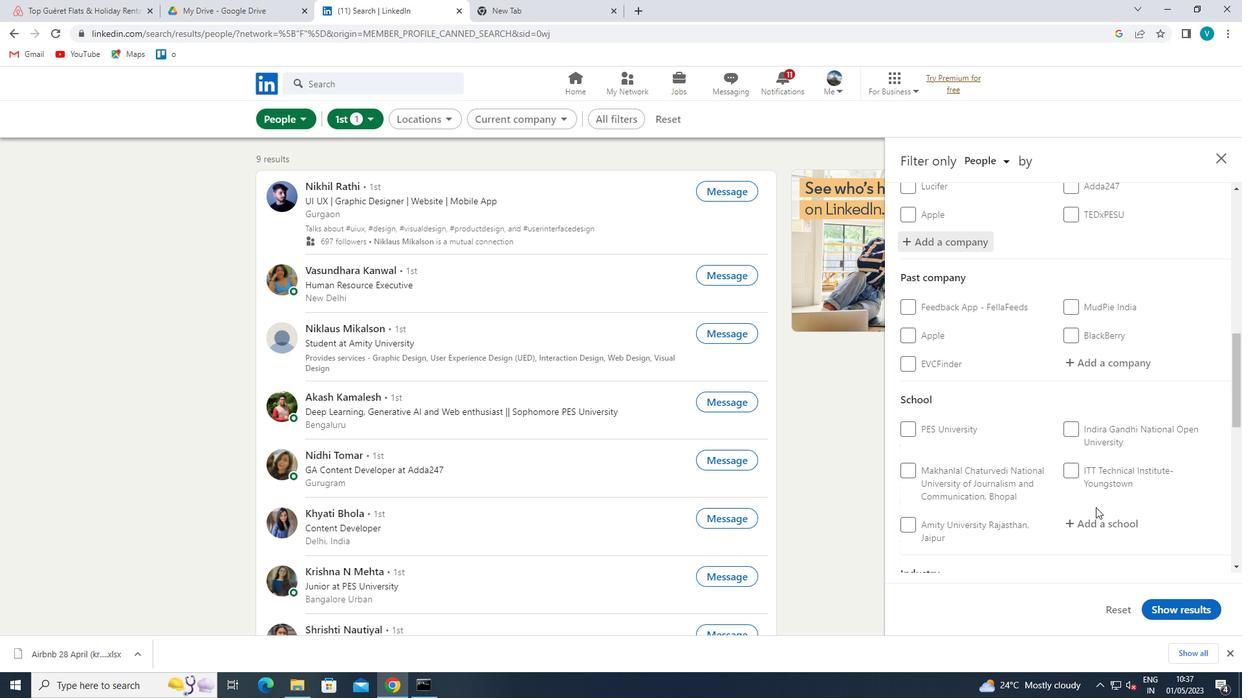 
Action: Mouse pressed left at (1099, 524)
Screenshot: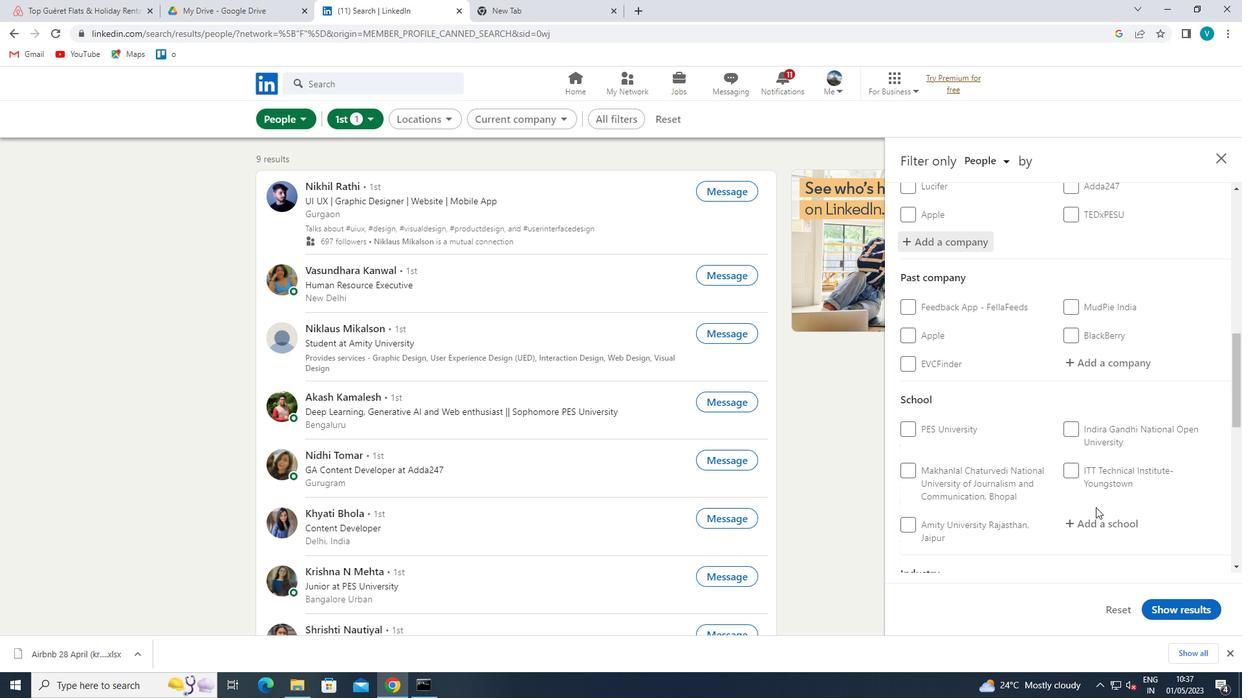 
Action: Key pressed <Key.shift>MAH
Screenshot: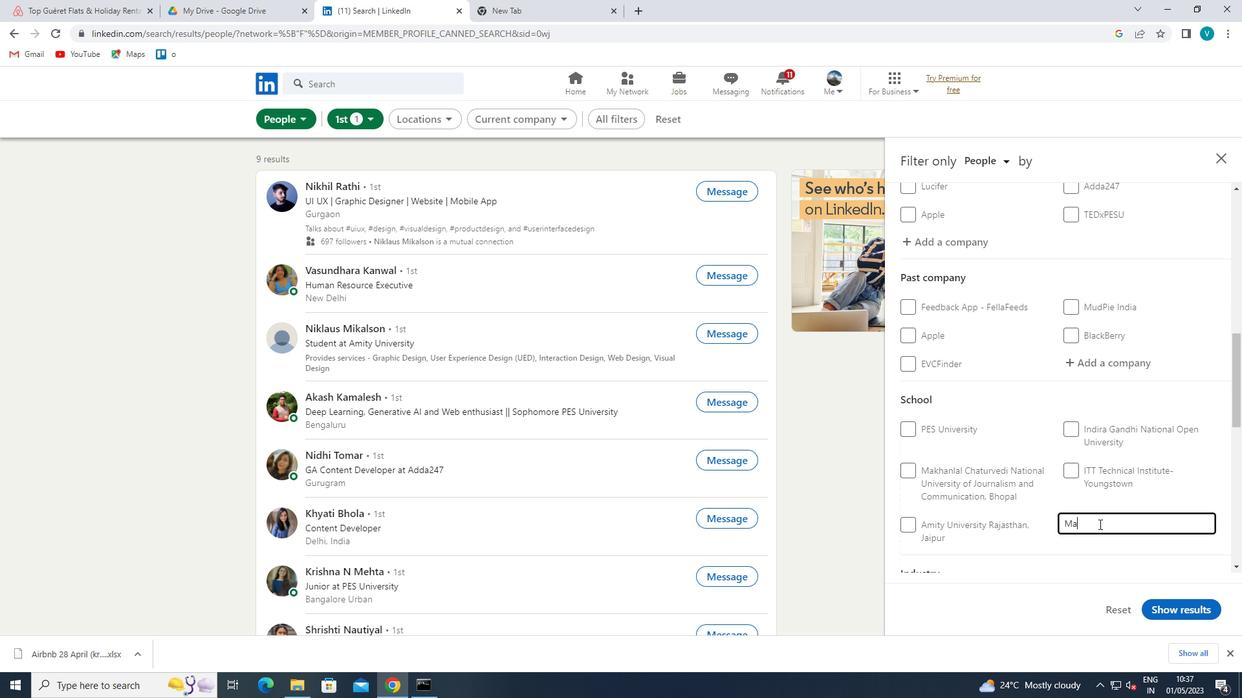 
Action: Mouse moved to (1088, 523)
Screenshot: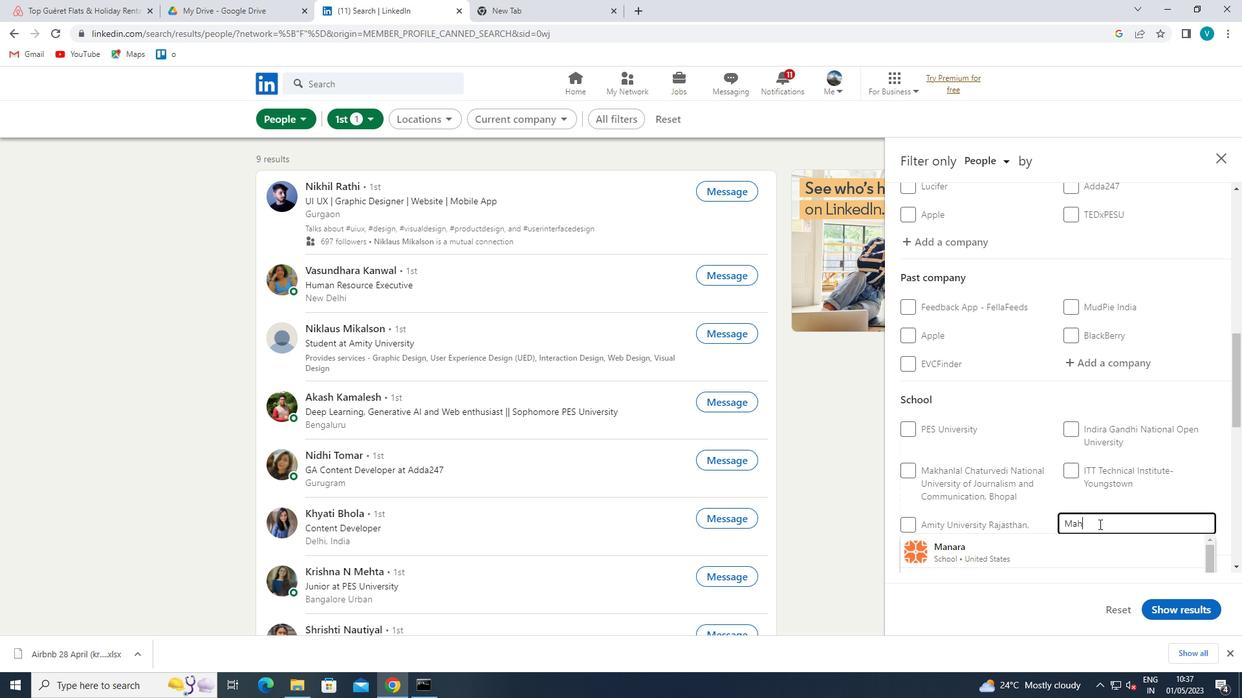 
Action: Key pressed ARISHI
Screenshot: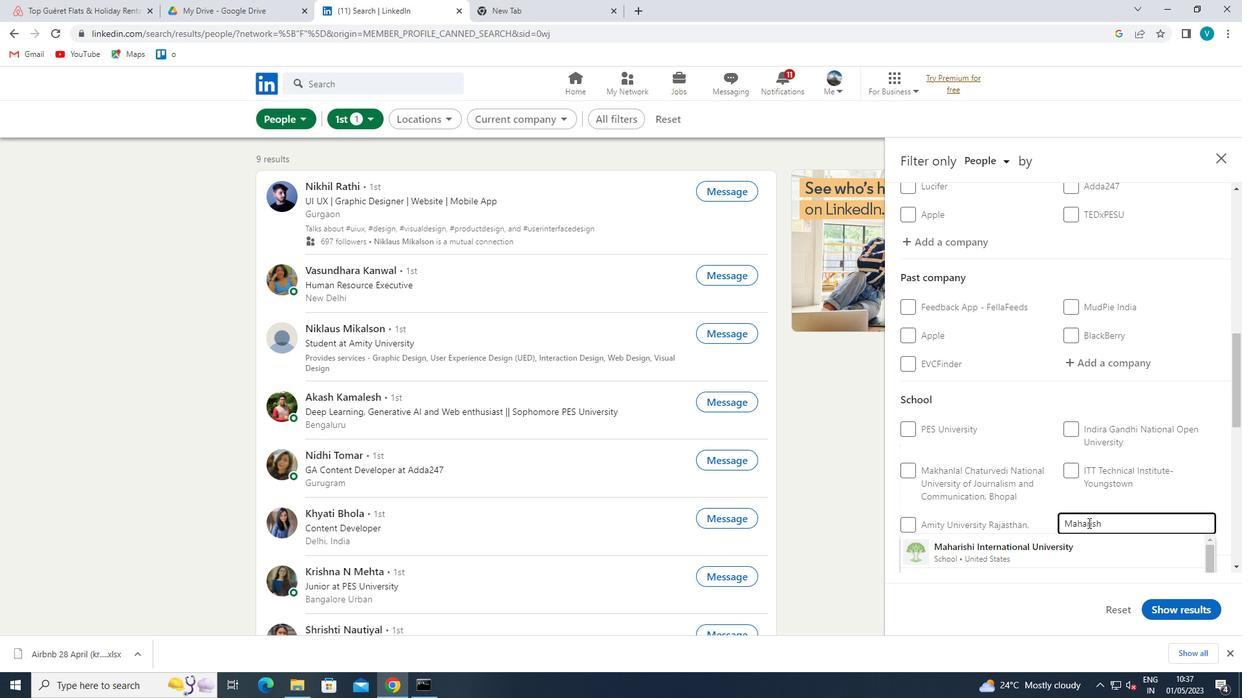 
Action: Mouse scrolled (1088, 522) with delta (0, 0)
Screenshot: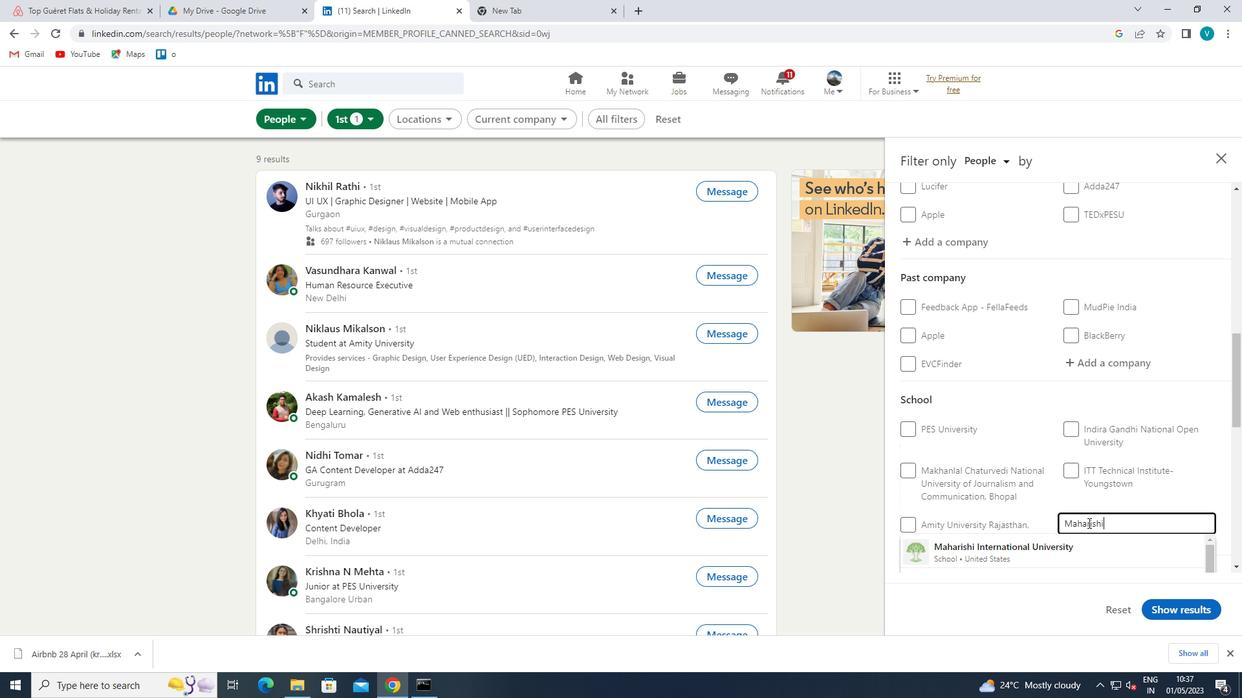 
Action: Mouse scrolled (1088, 522) with delta (0, 0)
Screenshot: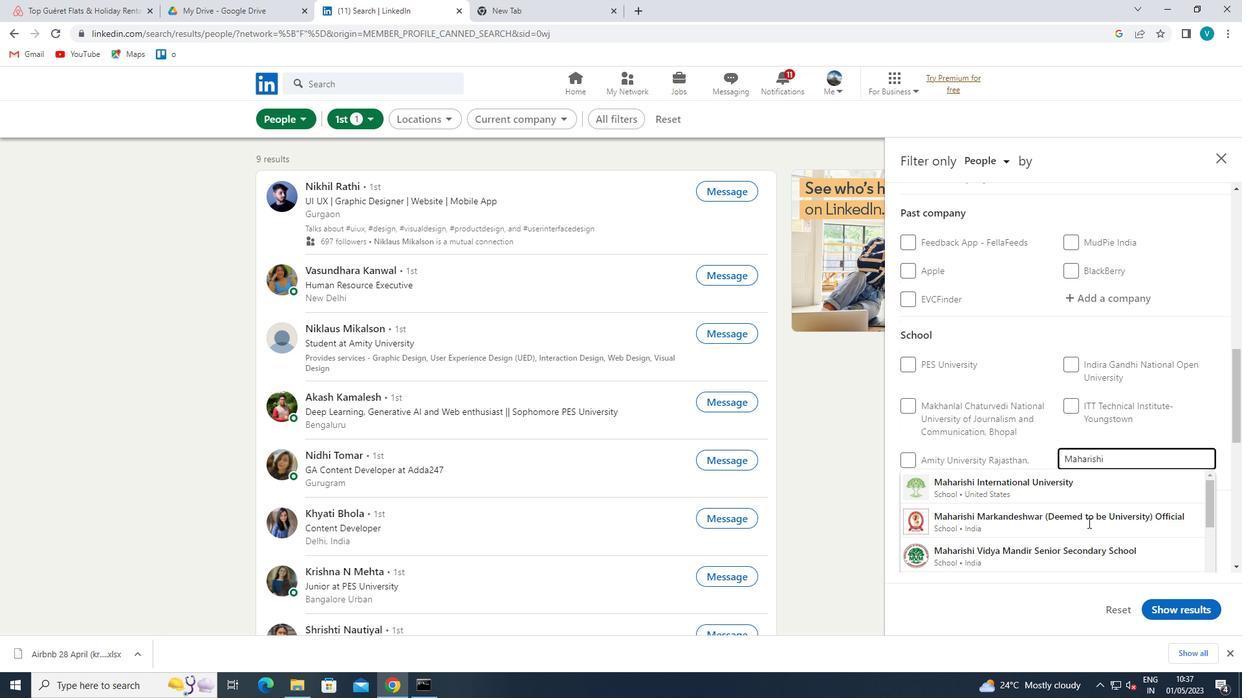 
Action: Mouse pressed left at (1088, 523)
Screenshot: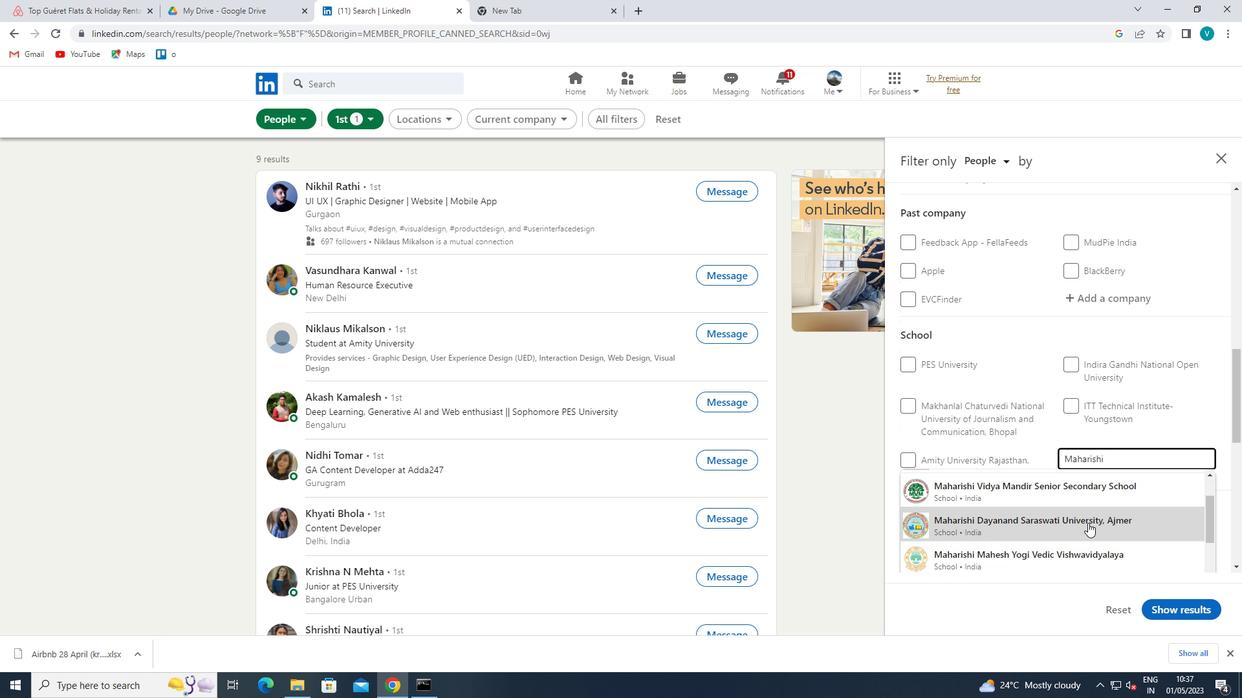 
Action: Mouse scrolled (1088, 522) with delta (0, 0)
Screenshot: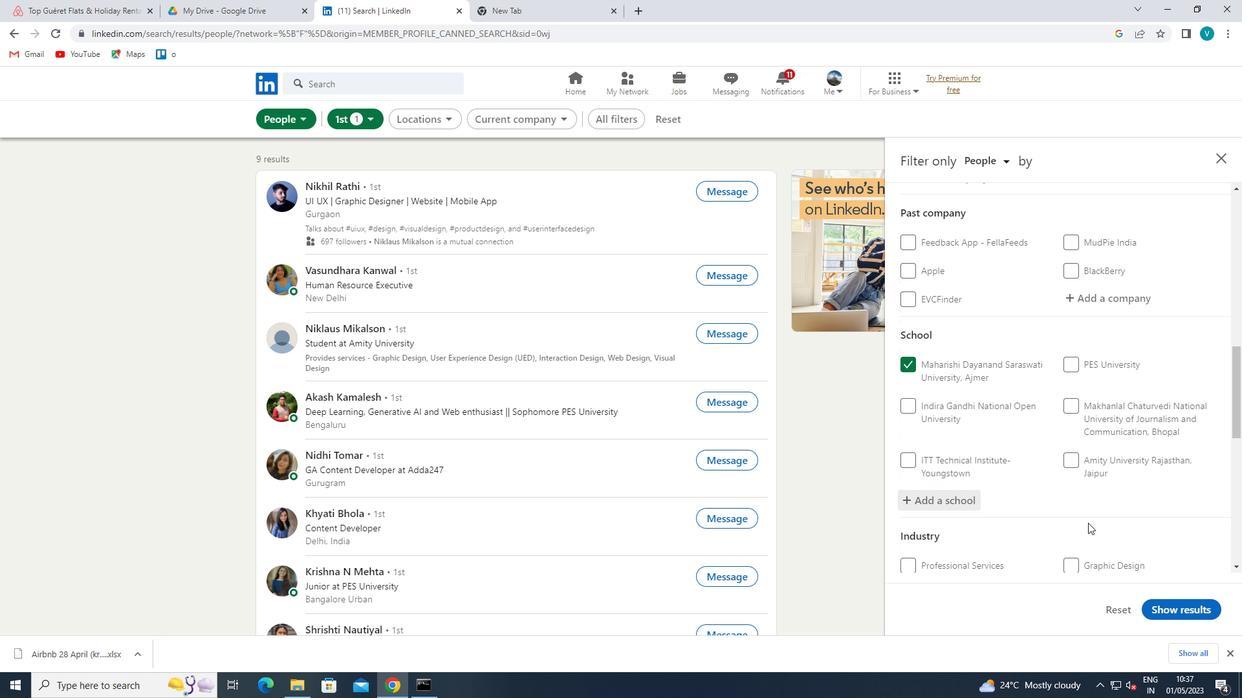
Action: Mouse scrolled (1088, 522) with delta (0, 0)
Screenshot: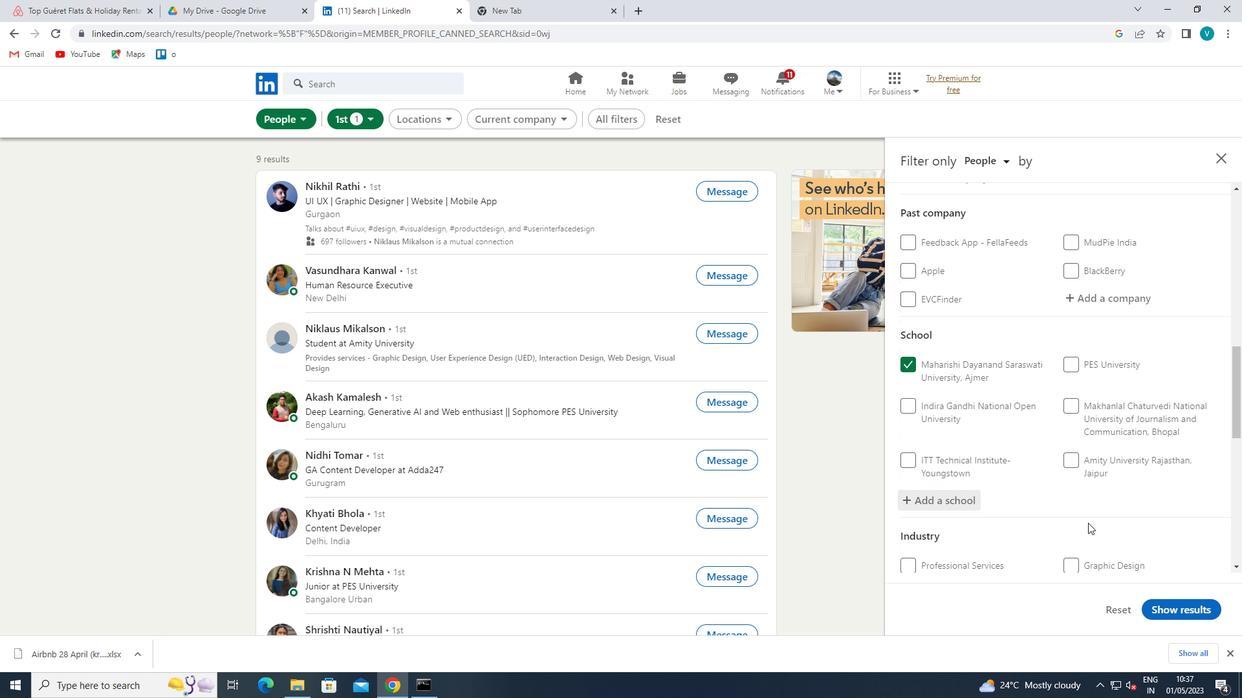 
Action: Mouse moved to (1110, 507)
Screenshot: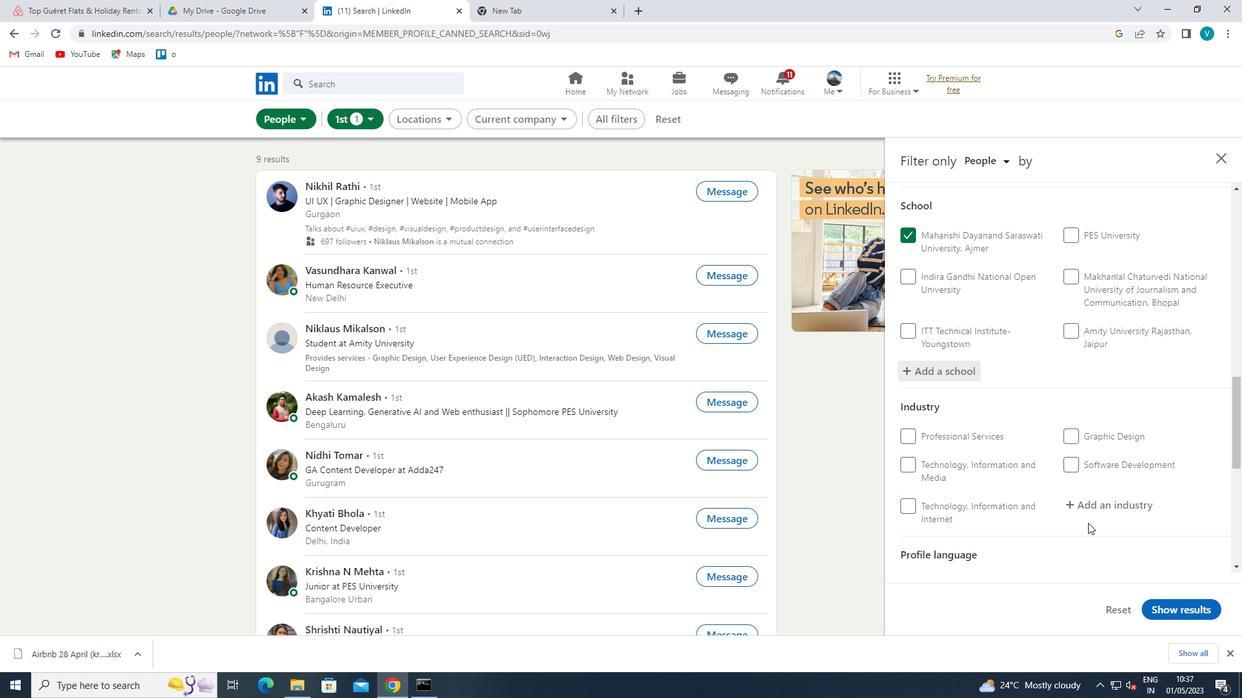 
Action: Mouse pressed left at (1110, 507)
Screenshot: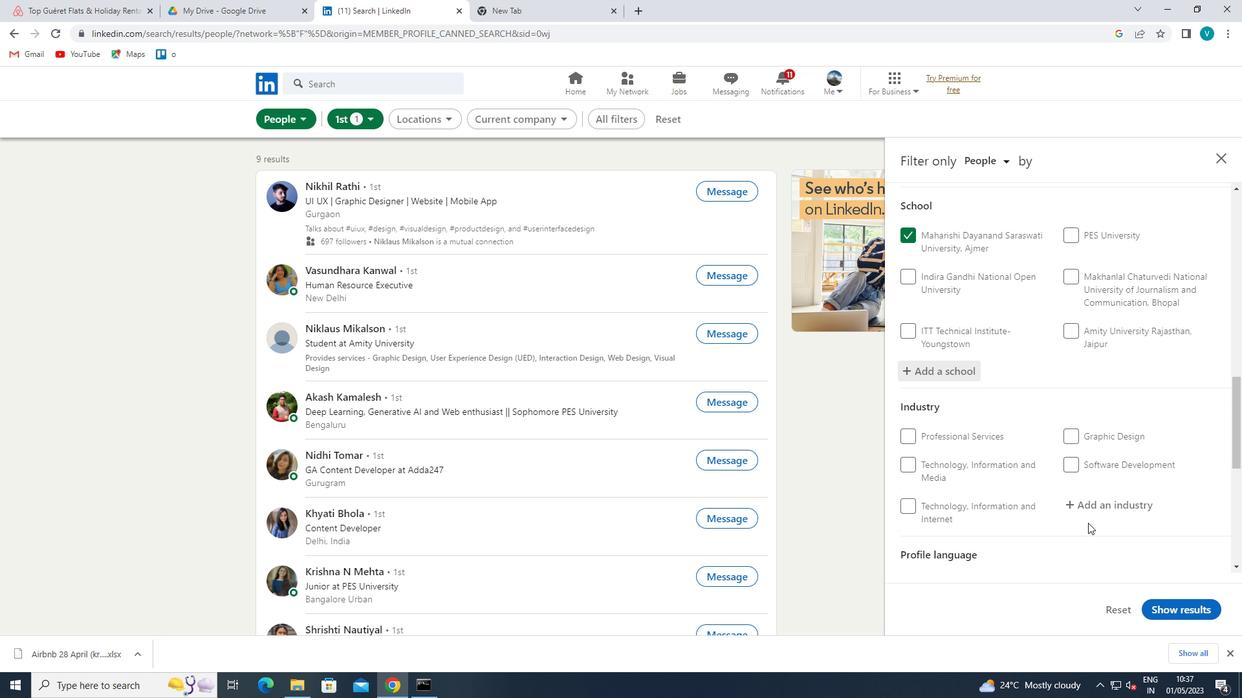 
Action: Mouse moved to (1111, 507)
Screenshot: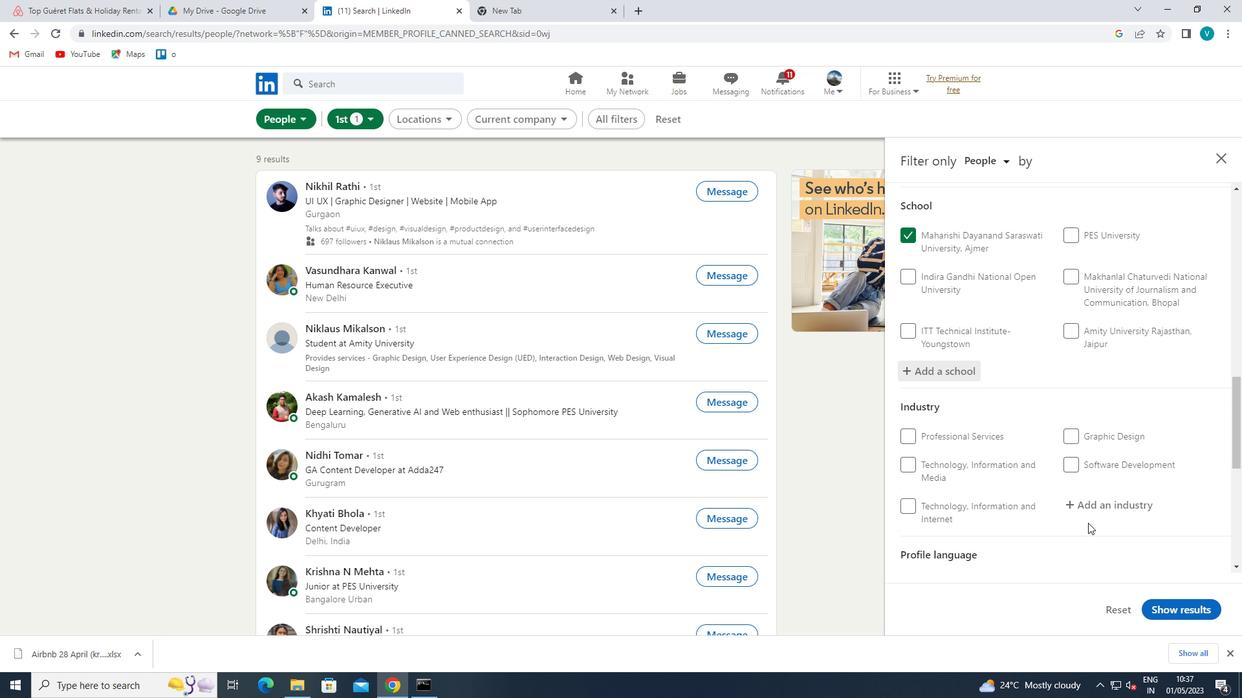 
Action: Key pressed <Key.shift>ELECR<Key.backspace>TRICAL
Screenshot: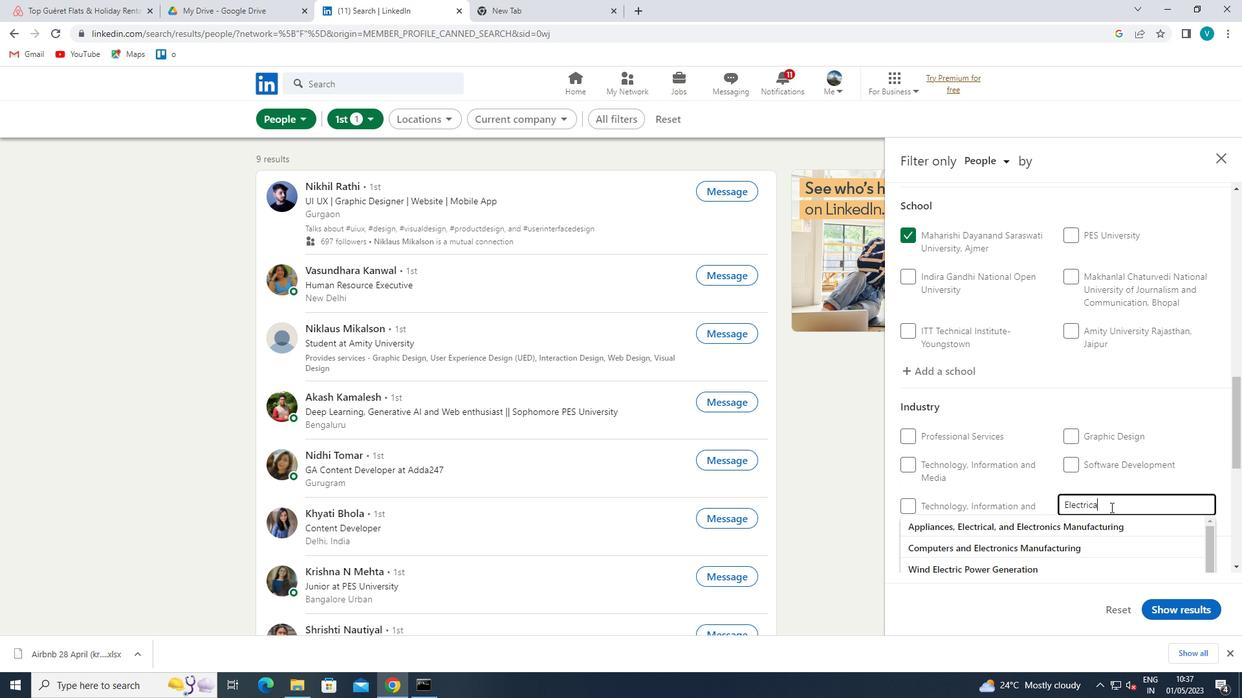 
Action: Mouse moved to (1130, 544)
Screenshot: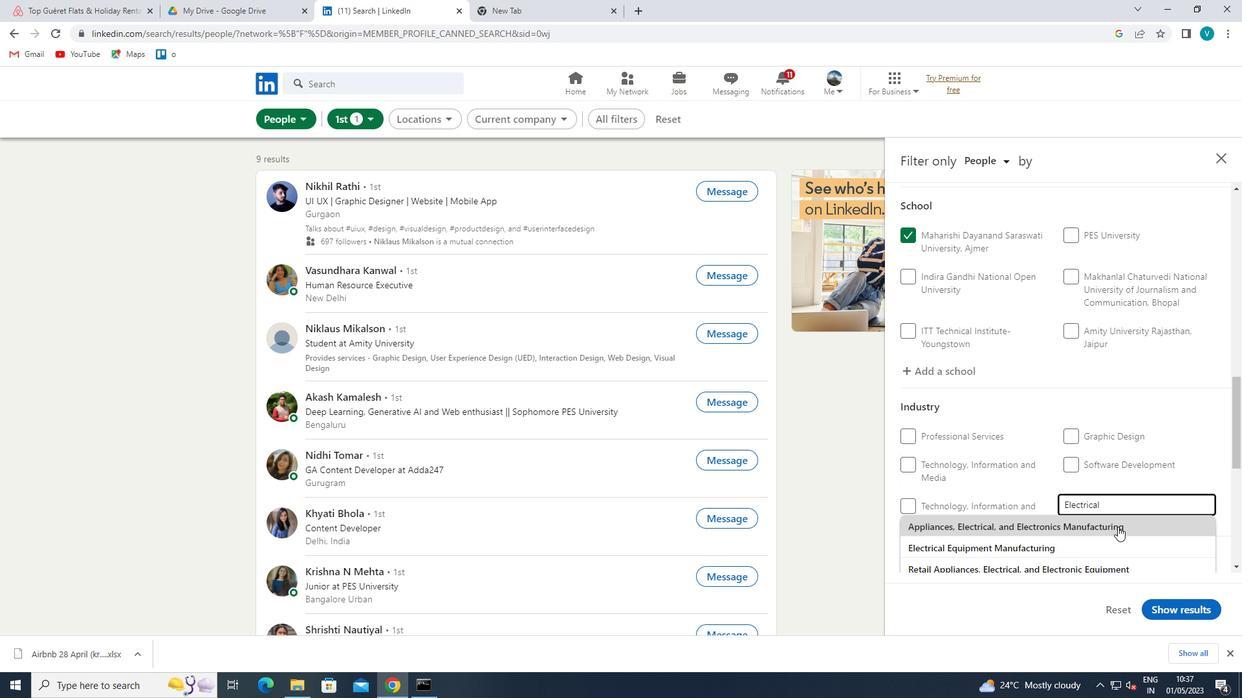 
Action: Mouse pressed left at (1130, 544)
Screenshot: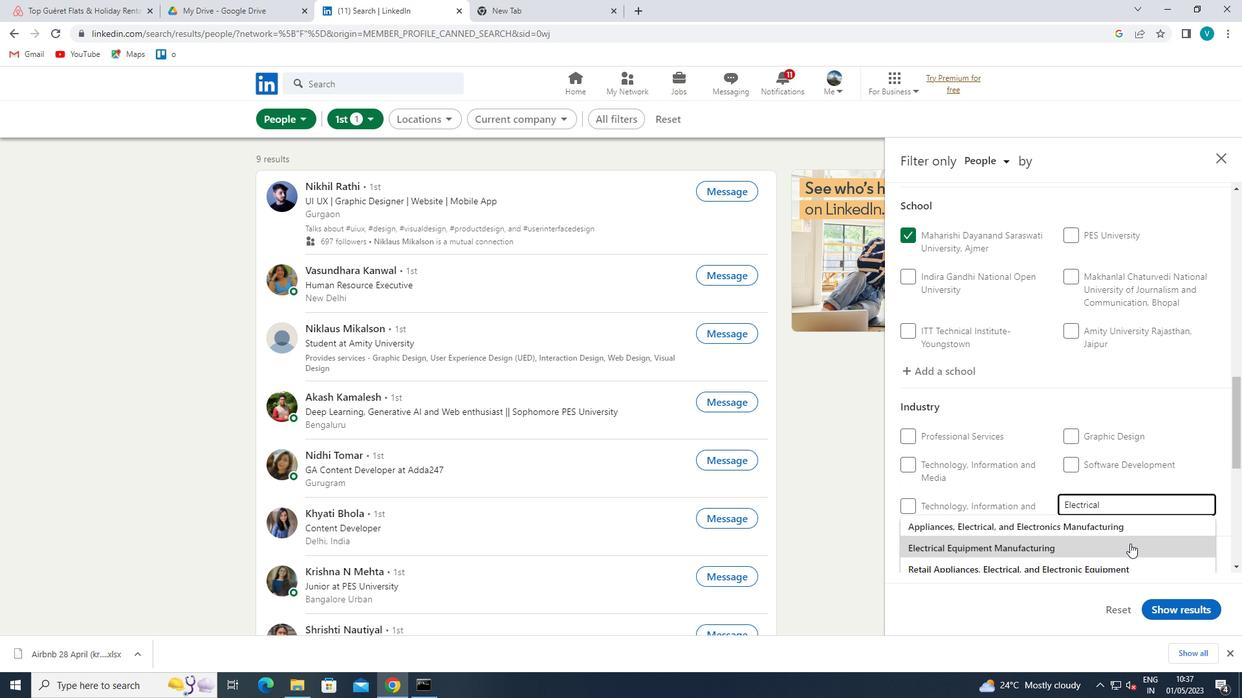 
Action: Mouse moved to (1118, 491)
Screenshot: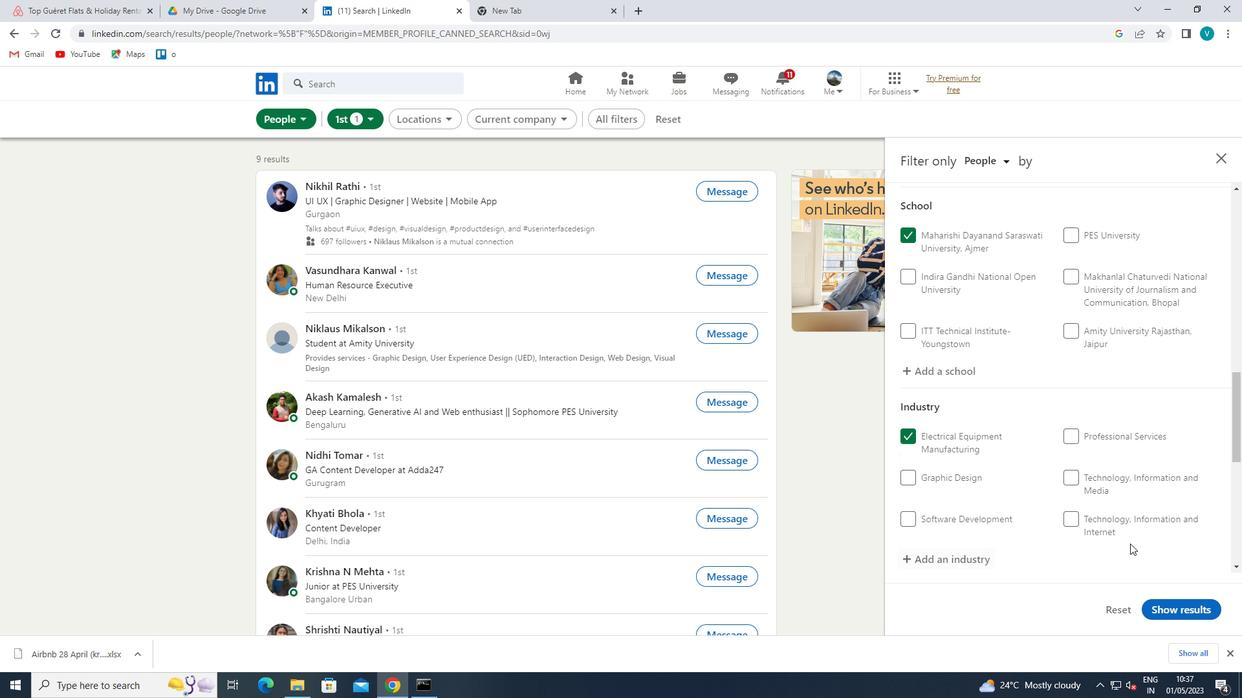 
Action: Mouse scrolled (1118, 491) with delta (0, 0)
Screenshot: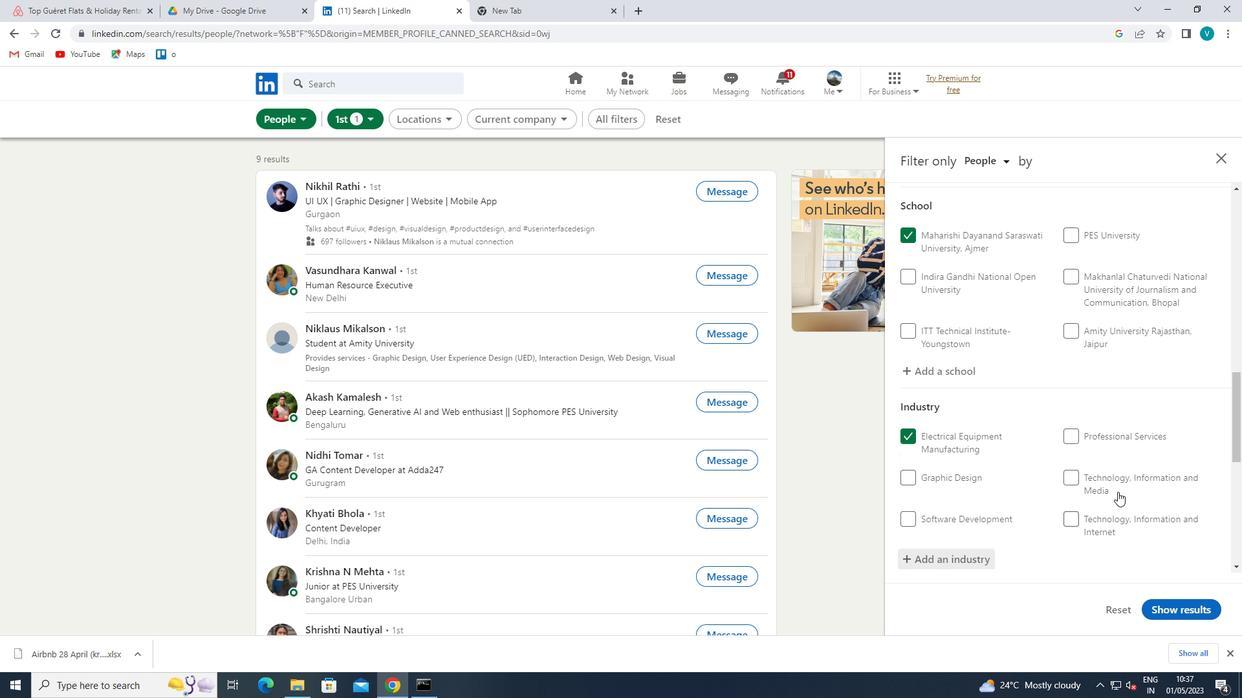 
Action: Mouse moved to (1117, 491)
Screenshot: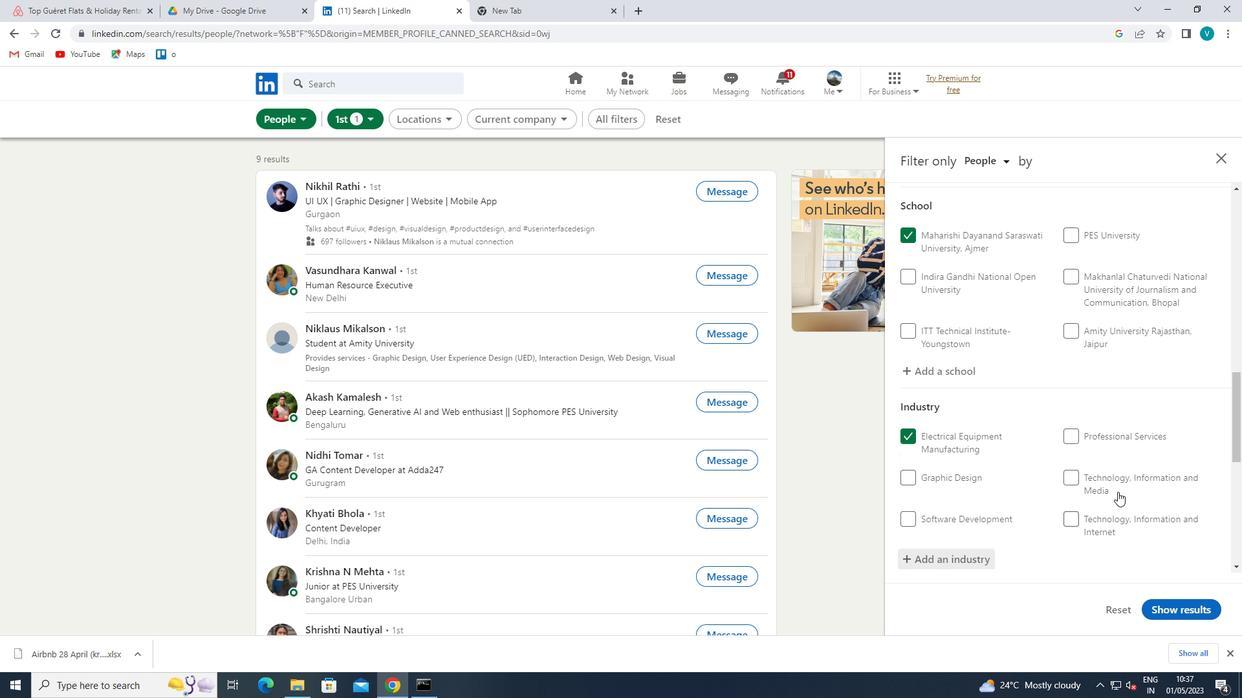 
Action: Mouse scrolled (1117, 491) with delta (0, 0)
Screenshot: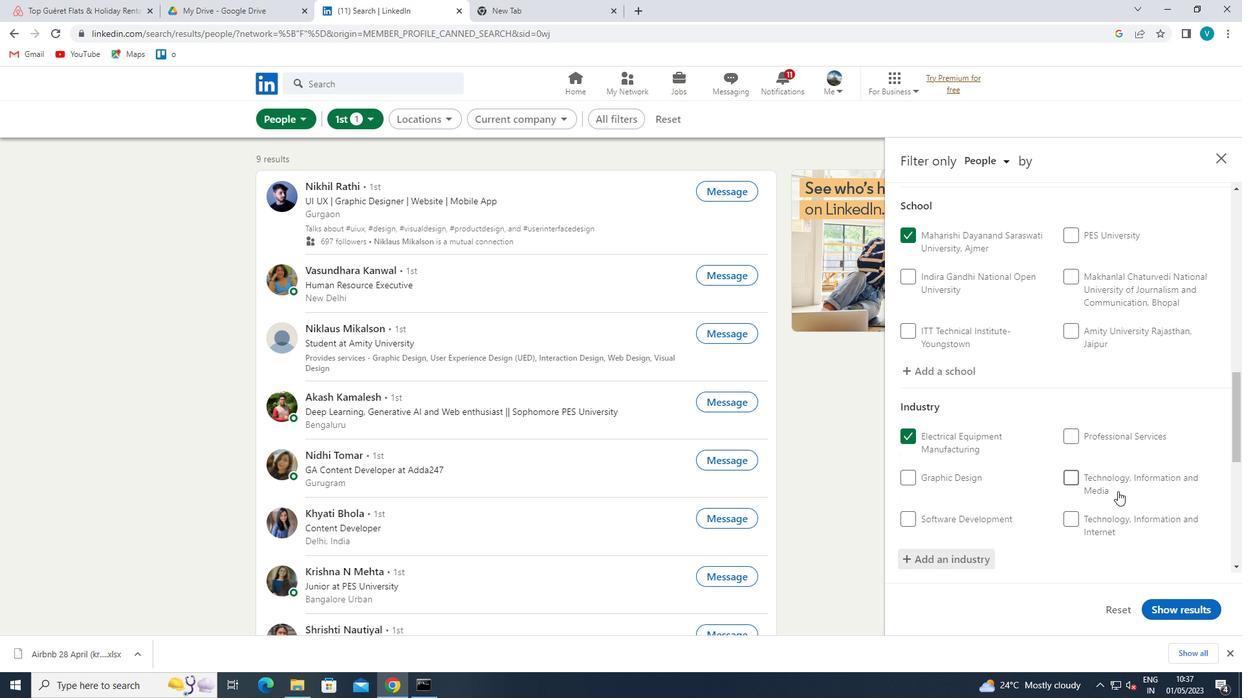 
Action: Mouse scrolled (1117, 491) with delta (0, 0)
Screenshot: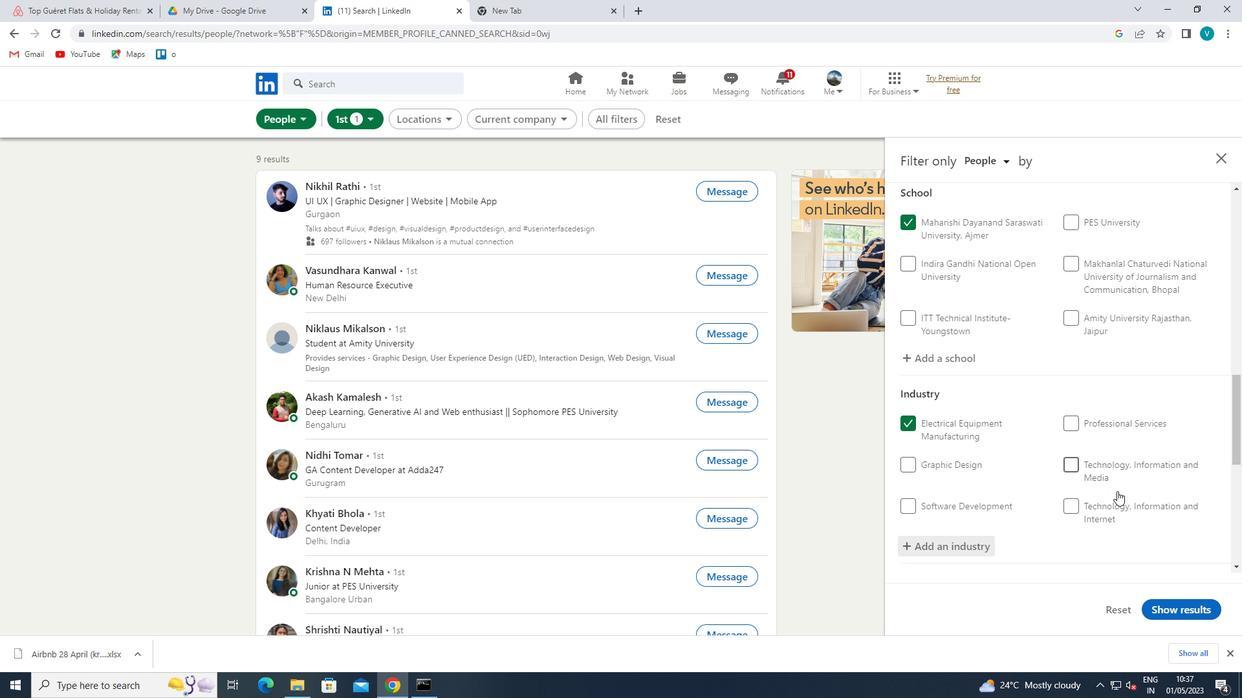 
Action: Mouse scrolled (1117, 491) with delta (0, 0)
Screenshot: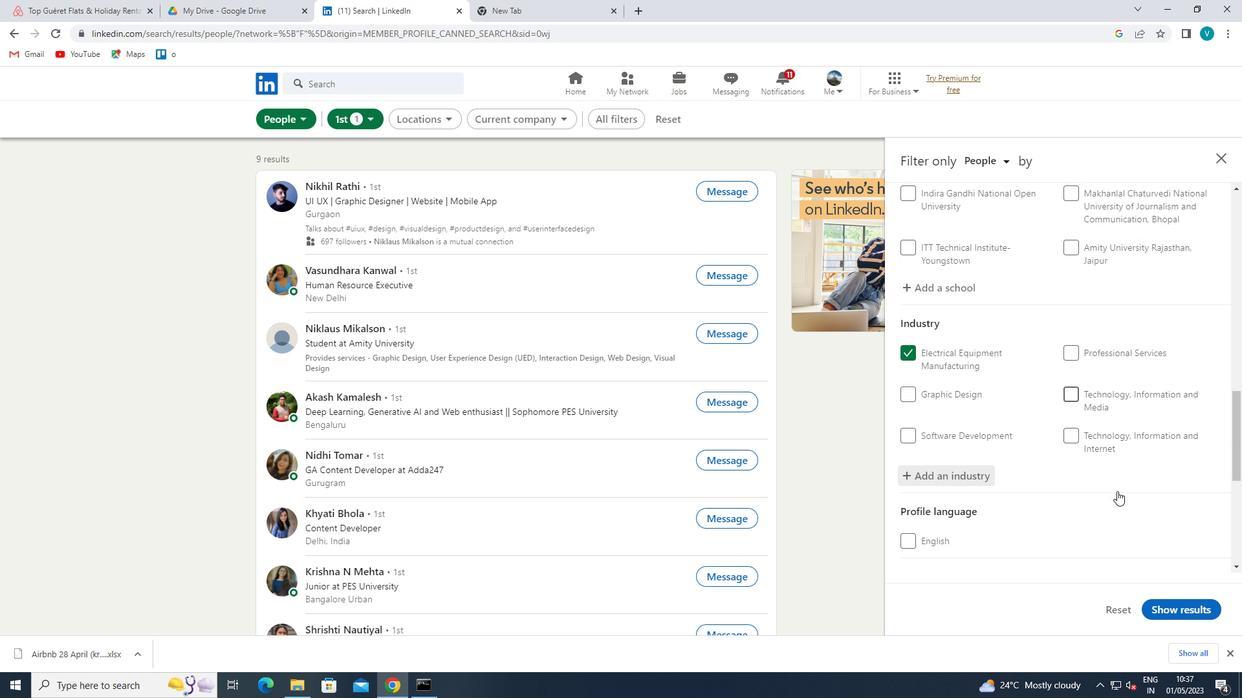 
Action: Mouse scrolled (1117, 491) with delta (0, 0)
Screenshot: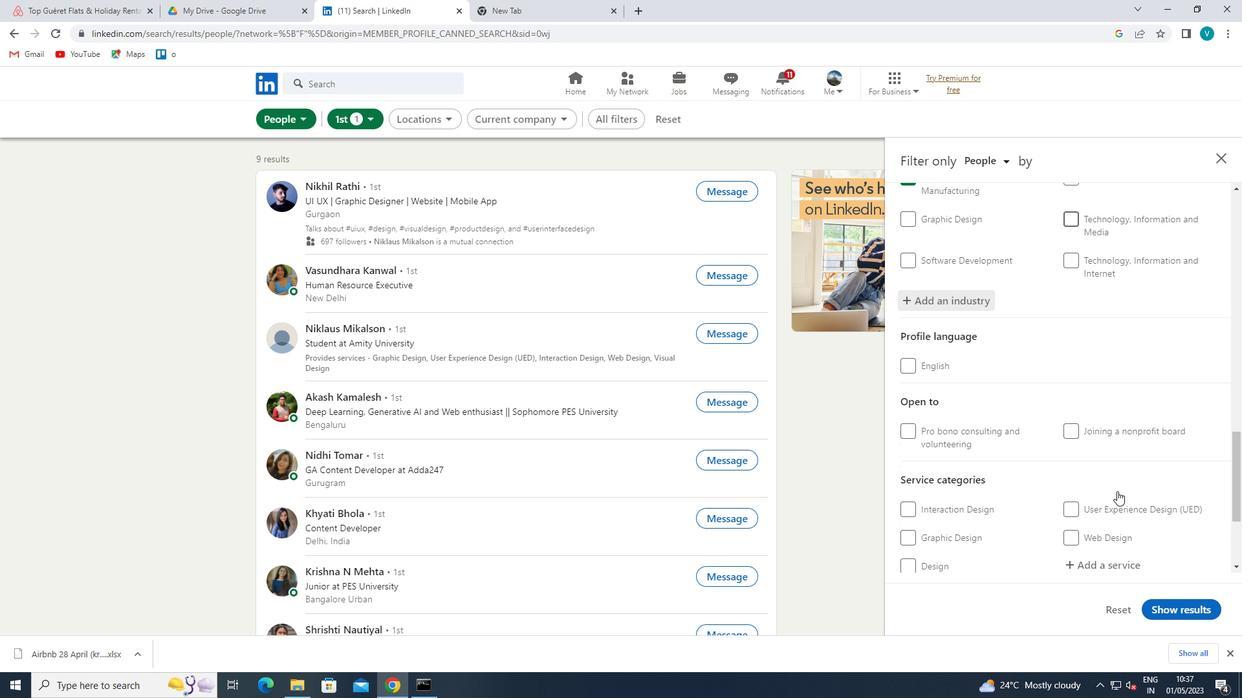 
Action: Mouse moved to (1097, 502)
Screenshot: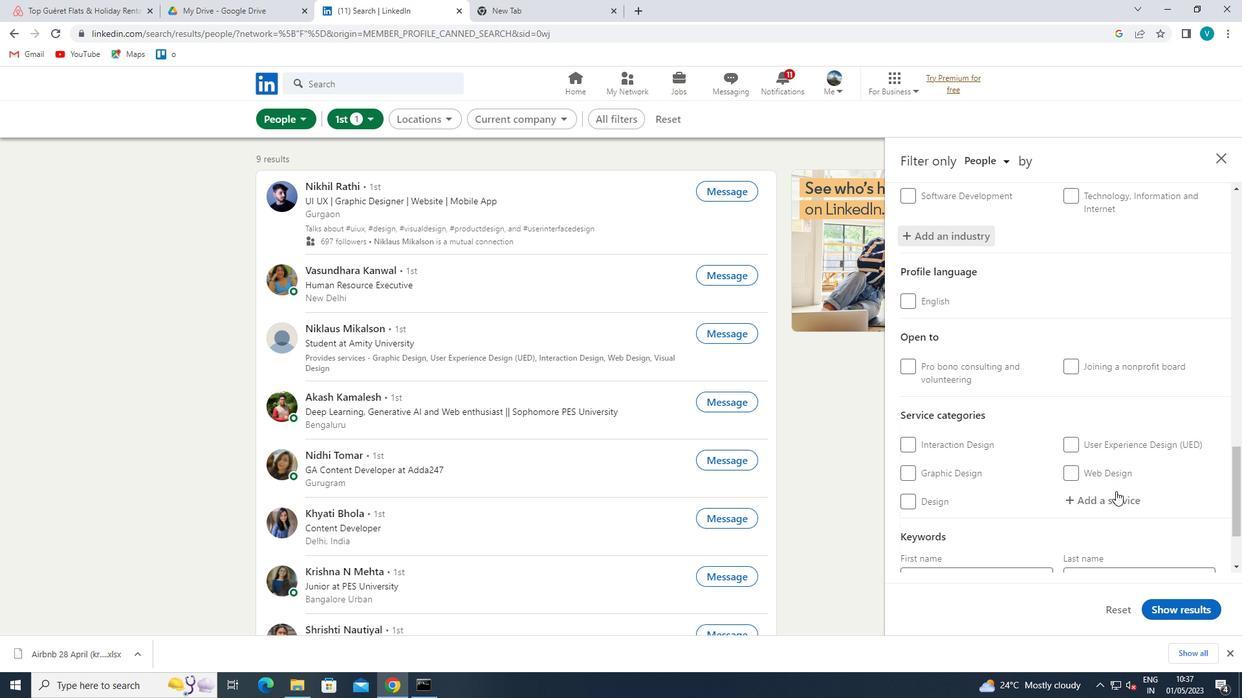 
Action: Mouse pressed left at (1097, 502)
Screenshot: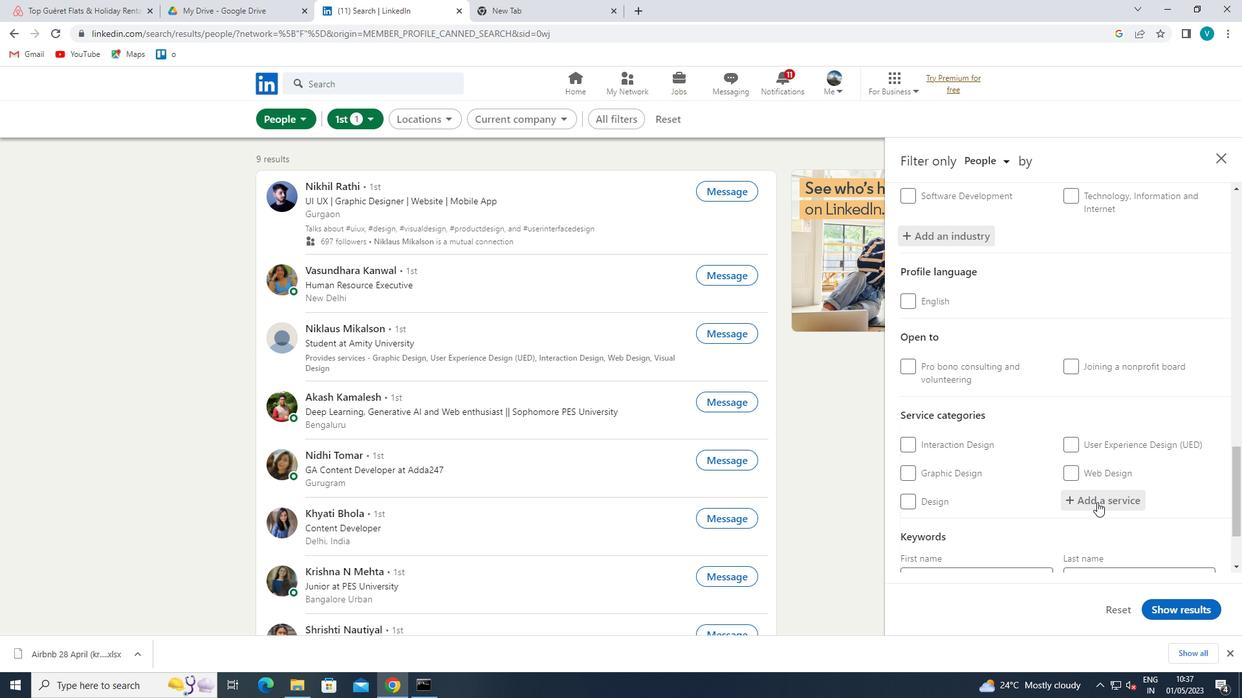 
Action: Key pressed <Key.shift>COPY<Key.backspace><Key.backspace>NTENT<Key.space>
Screenshot: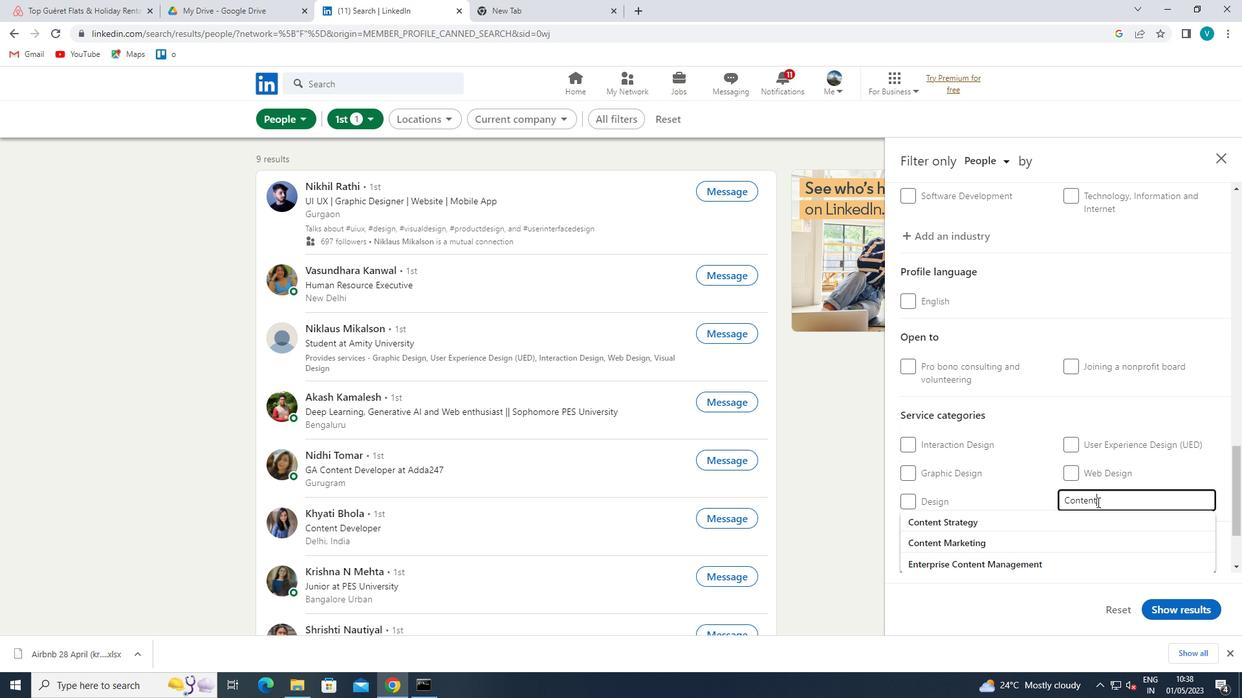 
Action: Mouse moved to (1014, 518)
Screenshot: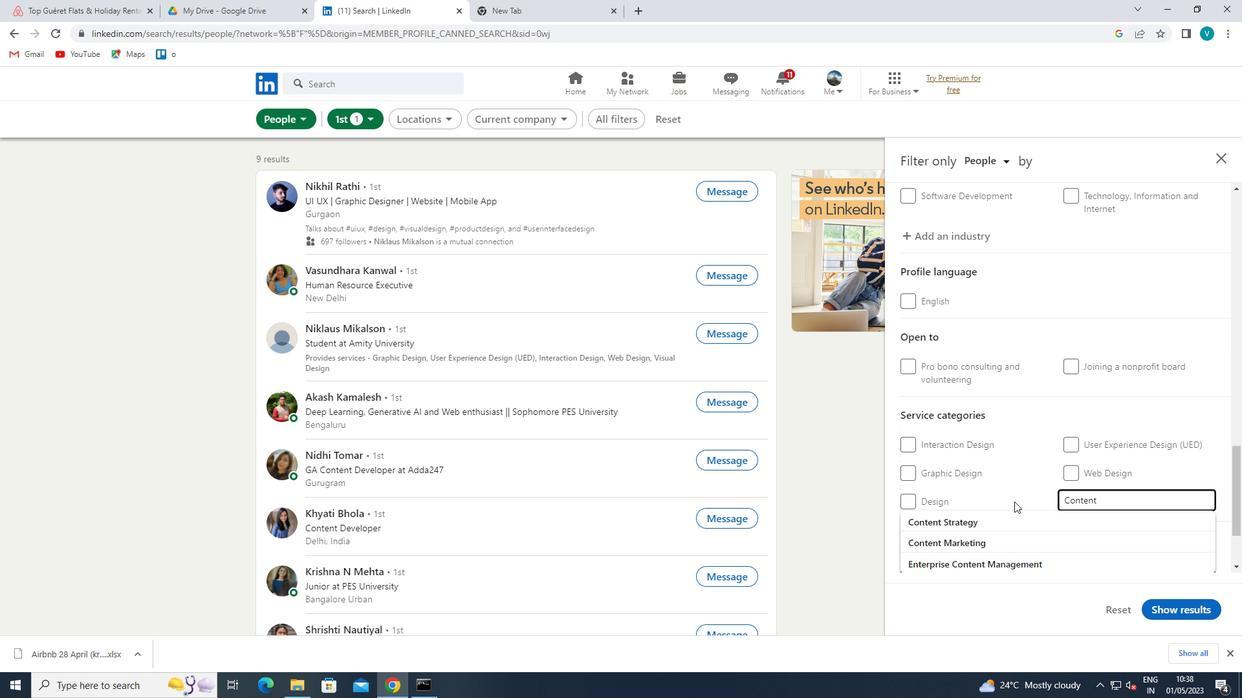 
Action: Mouse pressed left at (1014, 518)
Screenshot: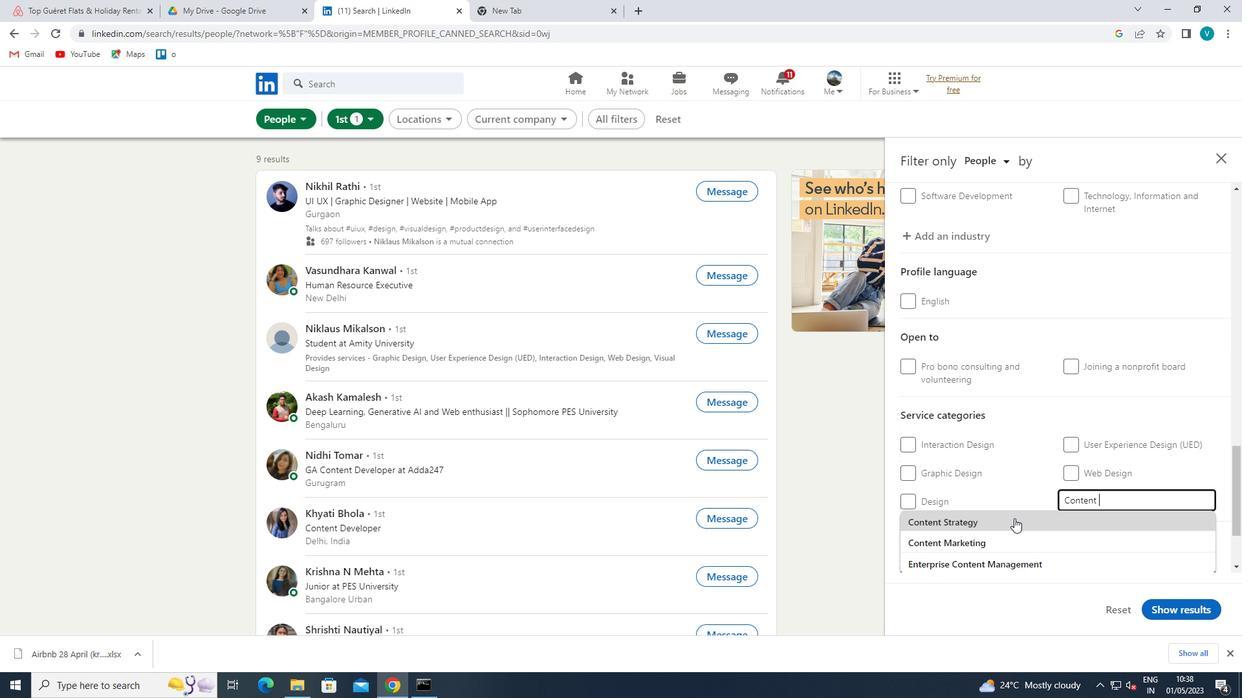 
Action: Mouse moved to (1027, 513)
Screenshot: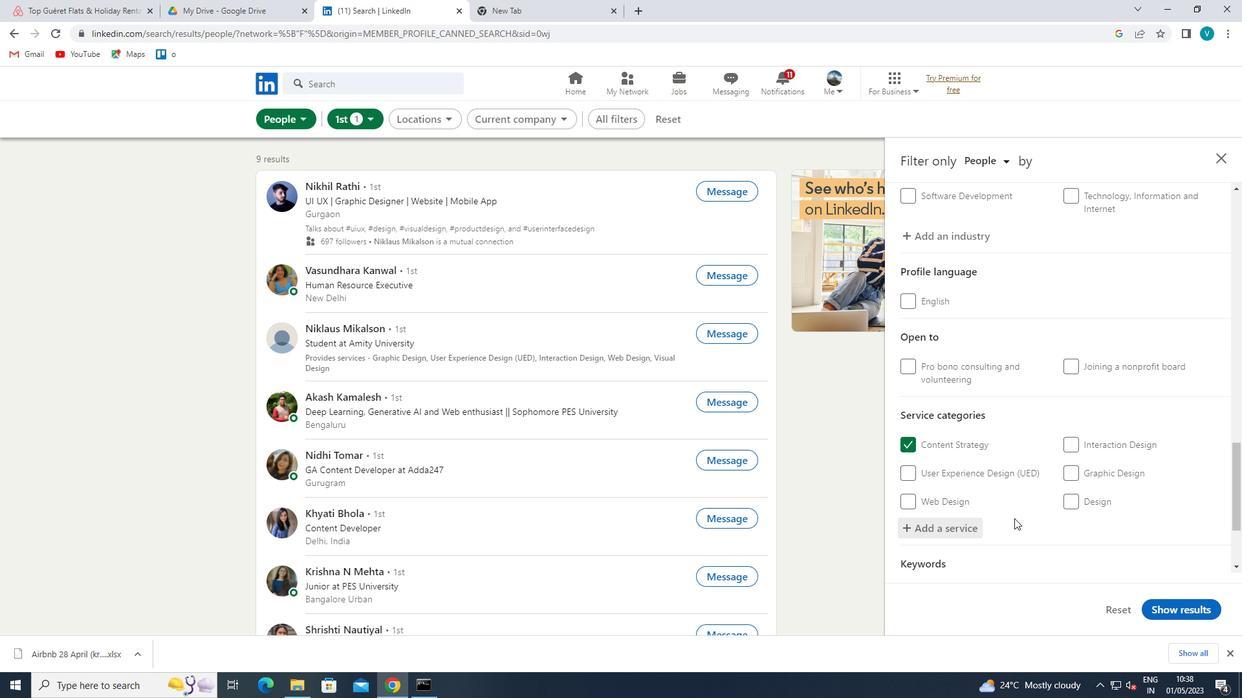 
Action: Mouse scrolled (1027, 512) with delta (0, 0)
Screenshot: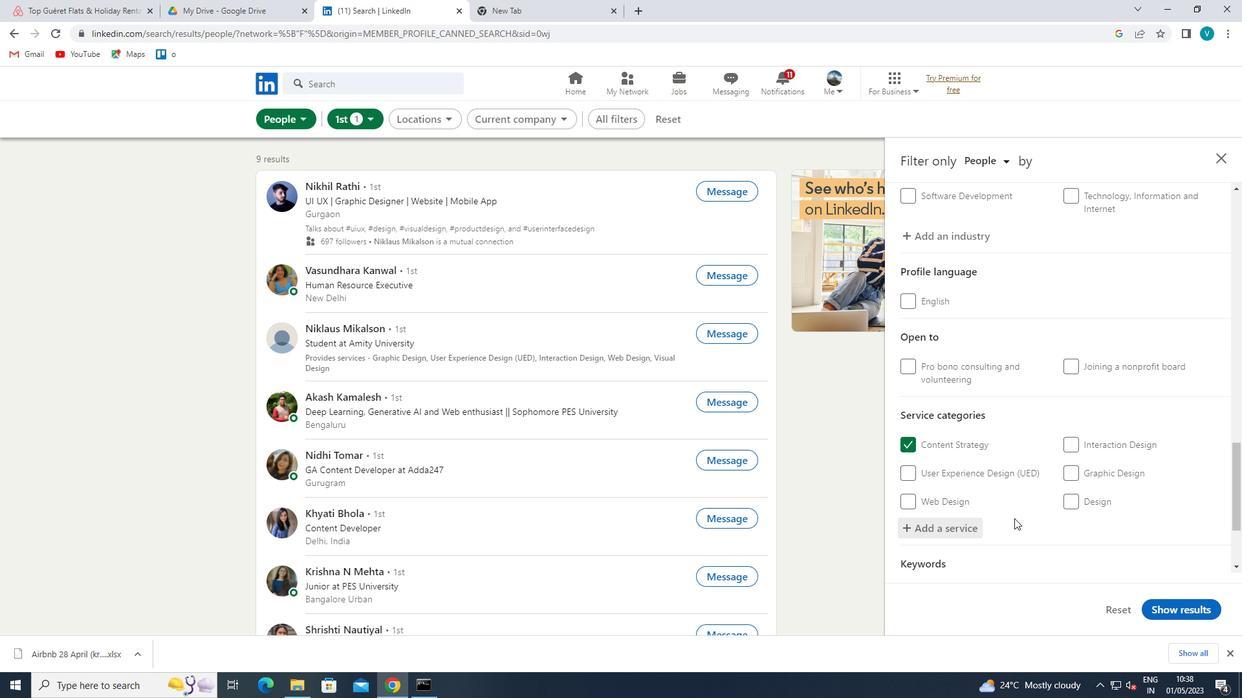 
Action: Mouse scrolled (1027, 512) with delta (0, 0)
Screenshot: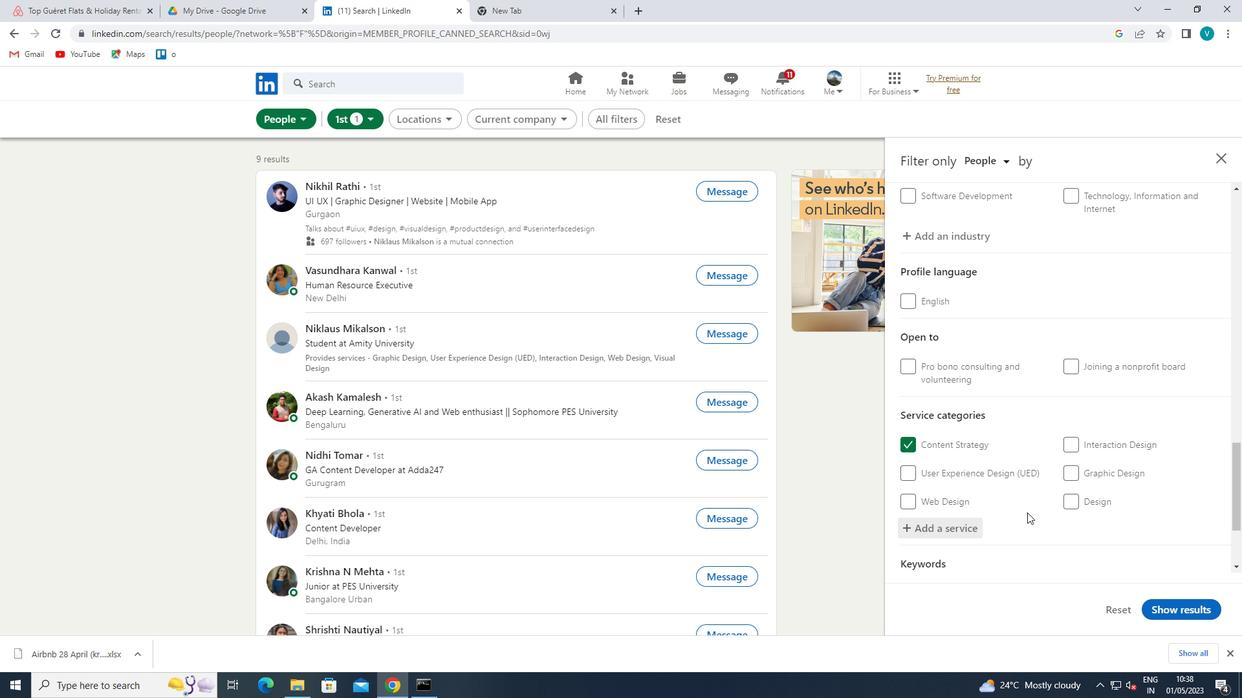 
Action: Mouse scrolled (1027, 512) with delta (0, 0)
Screenshot: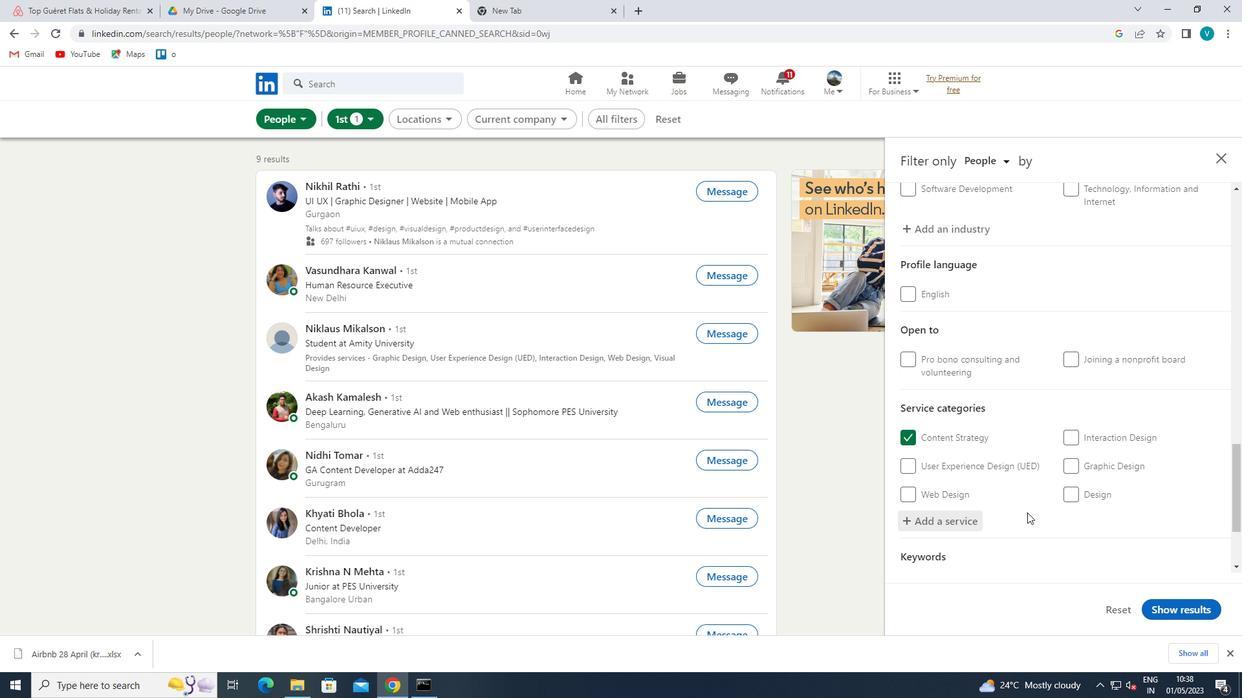 
Action: Mouse moved to (1024, 516)
Screenshot: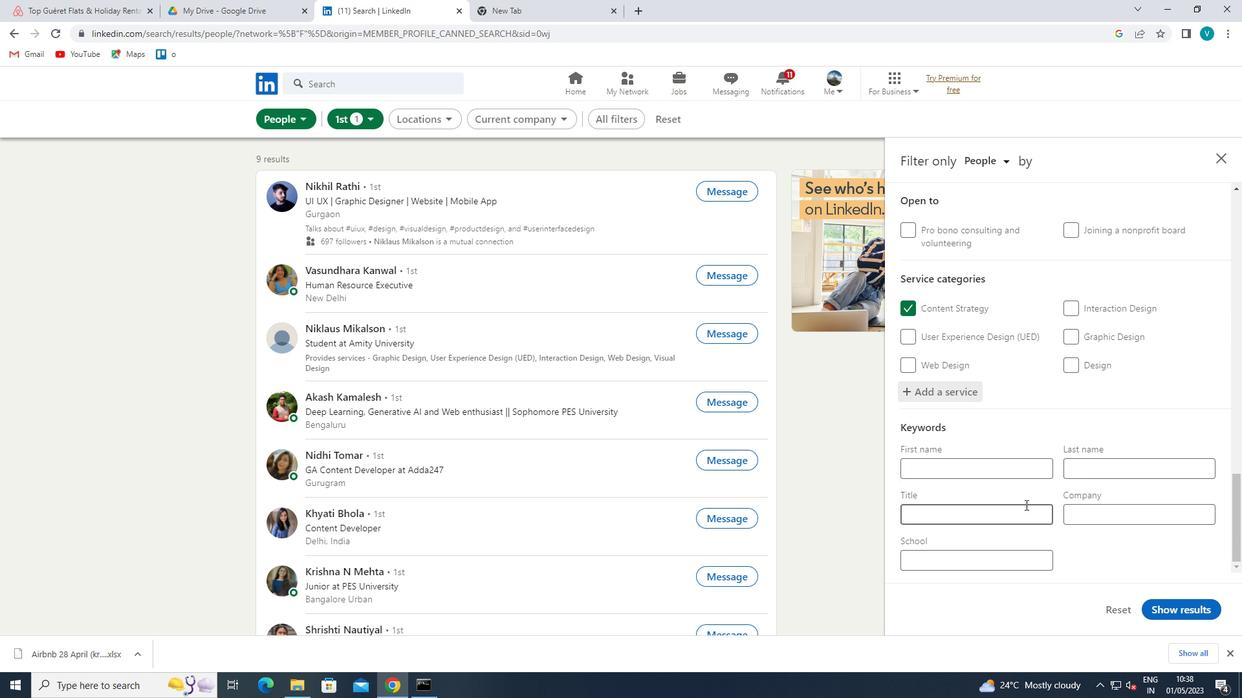 
Action: Mouse pressed left at (1024, 516)
Screenshot: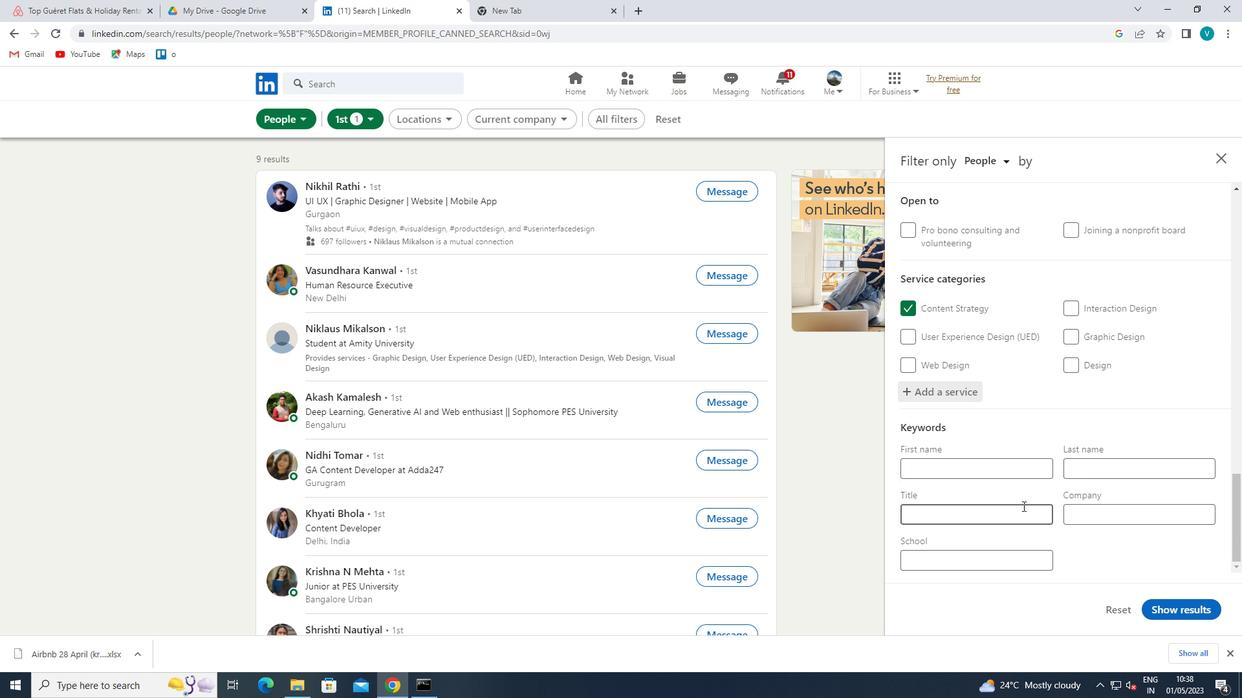 
Action: Key pressed <Key.shift>MARKETING<Key.space><Key.shift>COMMUNICATIONS<Key.space><Key.shift>MANAGER
Screenshot: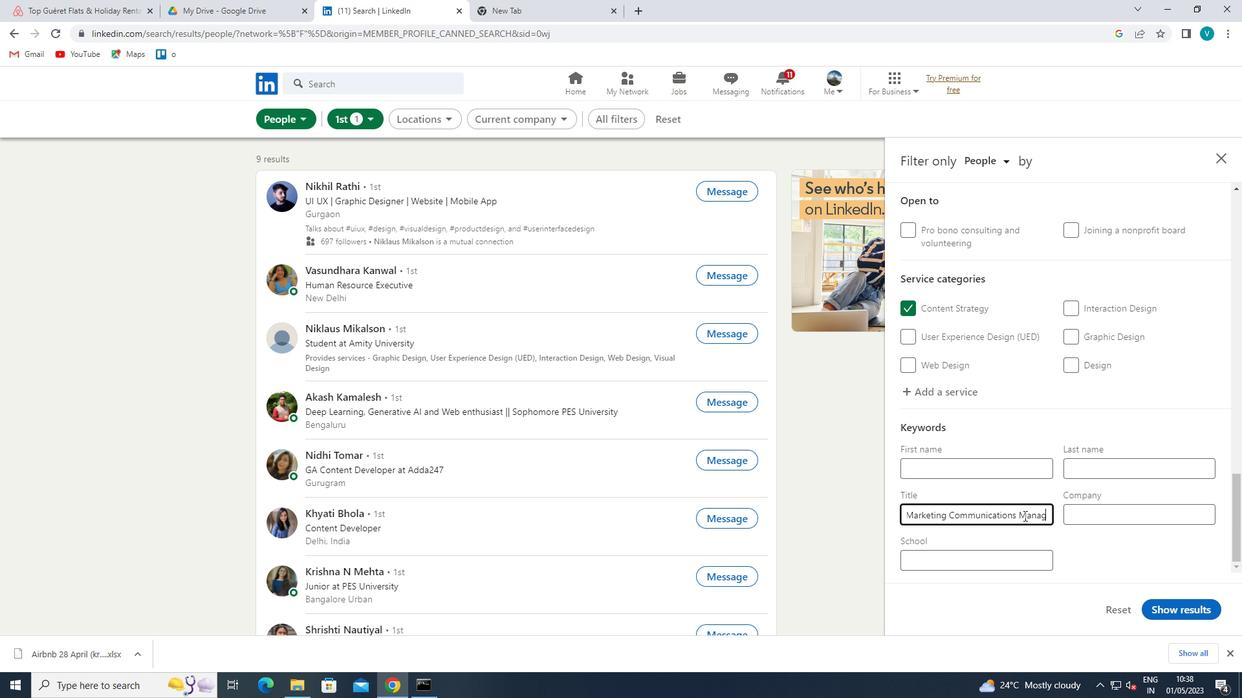 
Action: Mouse moved to (1158, 613)
Screenshot: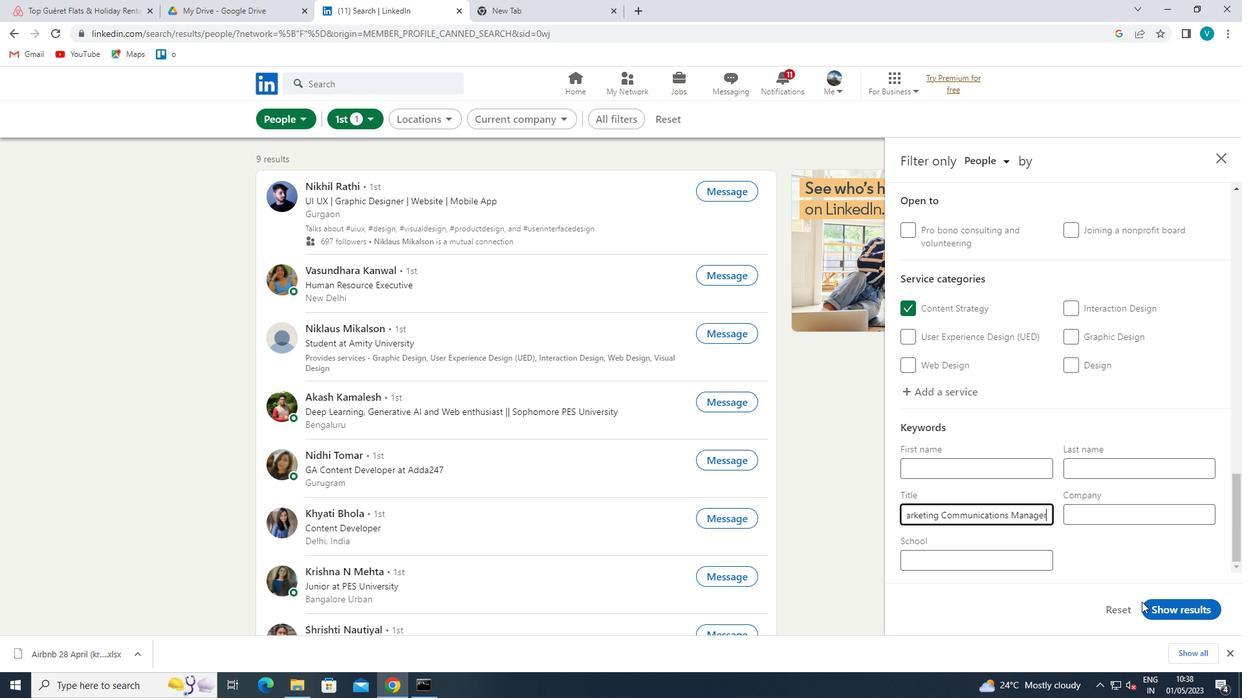 
Action: Mouse pressed left at (1158, 613)
Screenshot: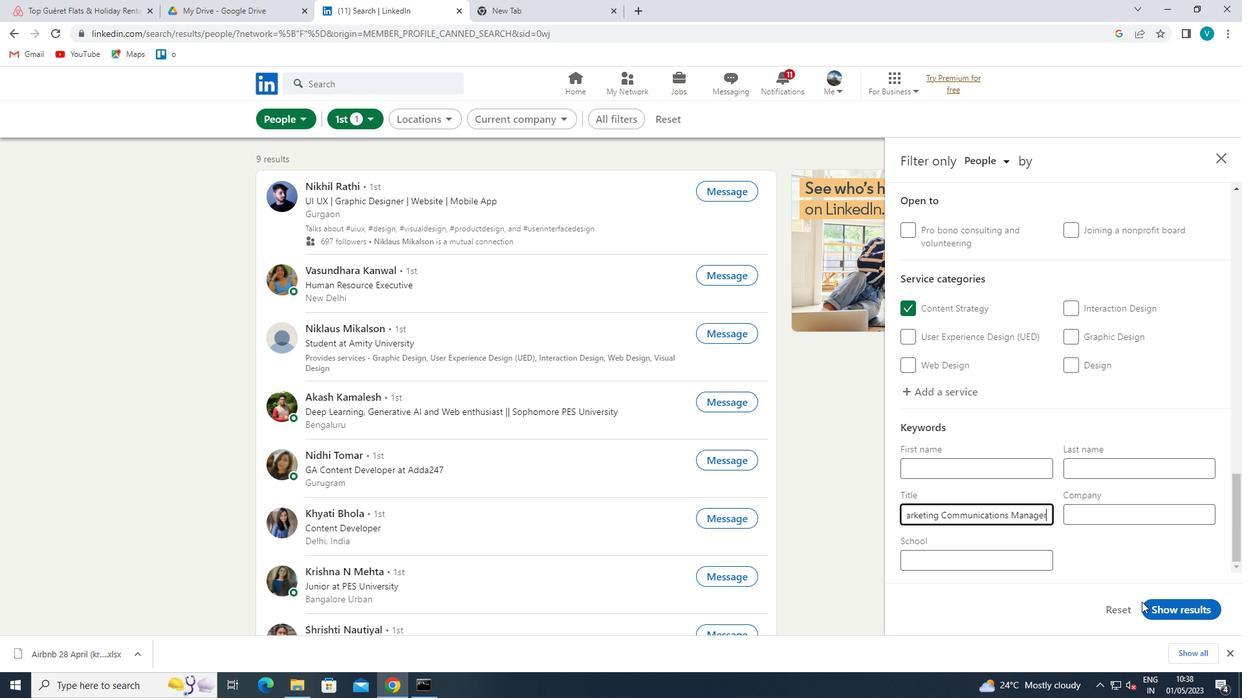 
Action: Mouse moved to (1142, 608)
Screenshot: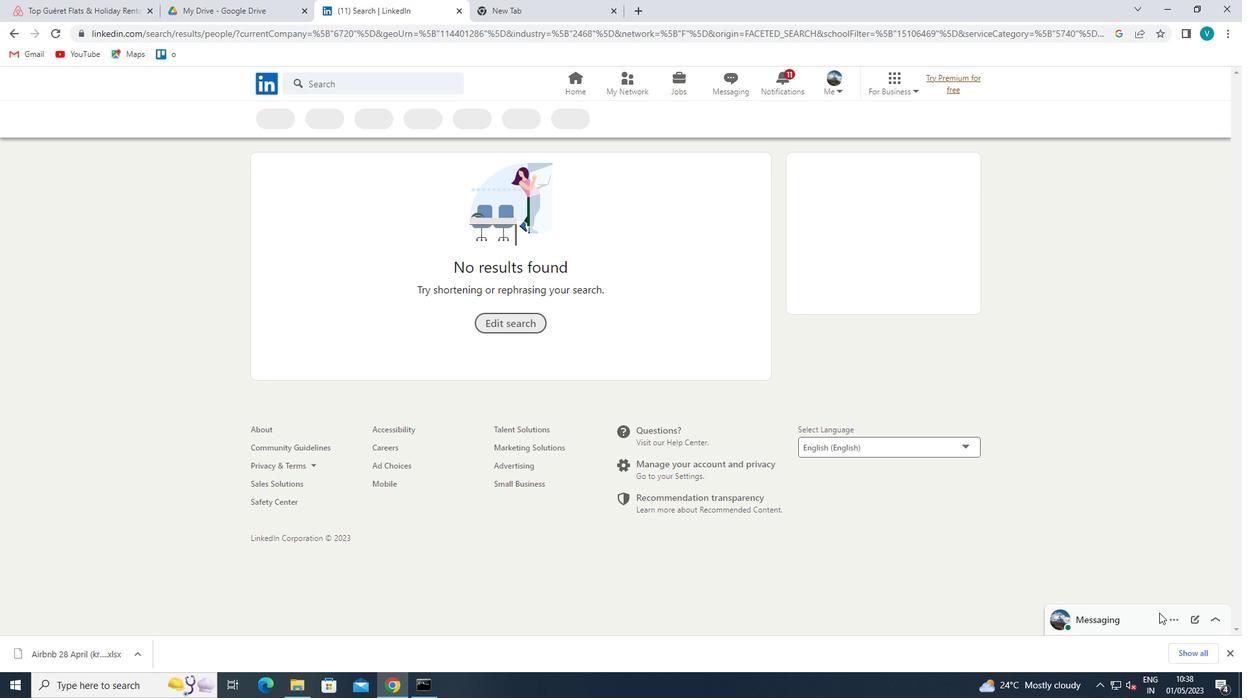 
